 Task: Add Nelson Bach Mimulus to the cart.
Action: Mouse moved to (263, 126)
Screenshot: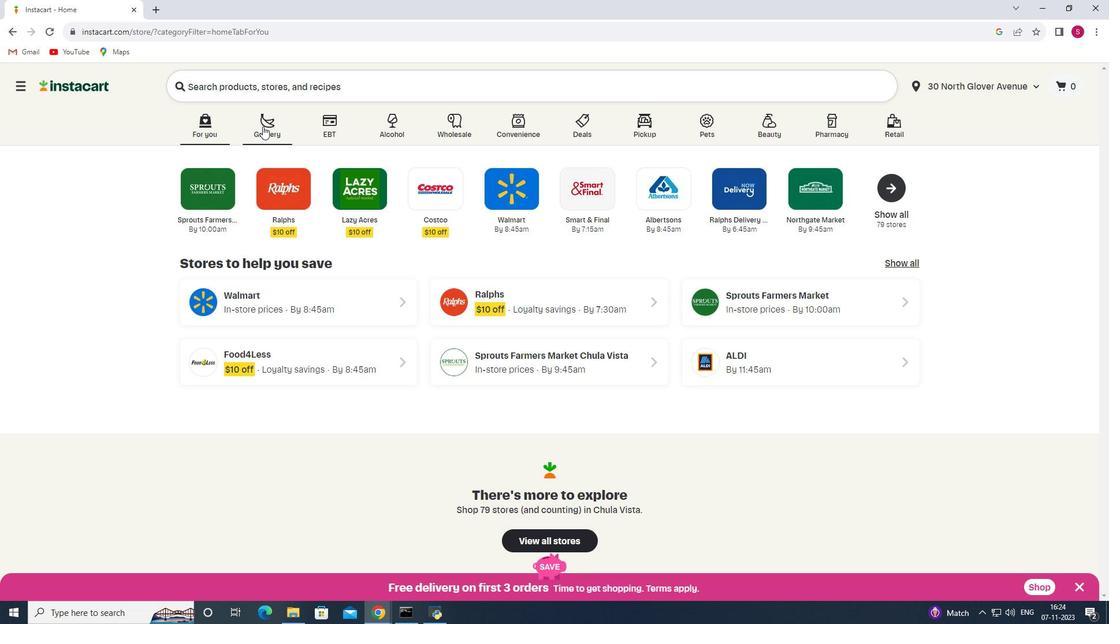 
Action: Mouse pressed left at (263, 126)
Screenshot: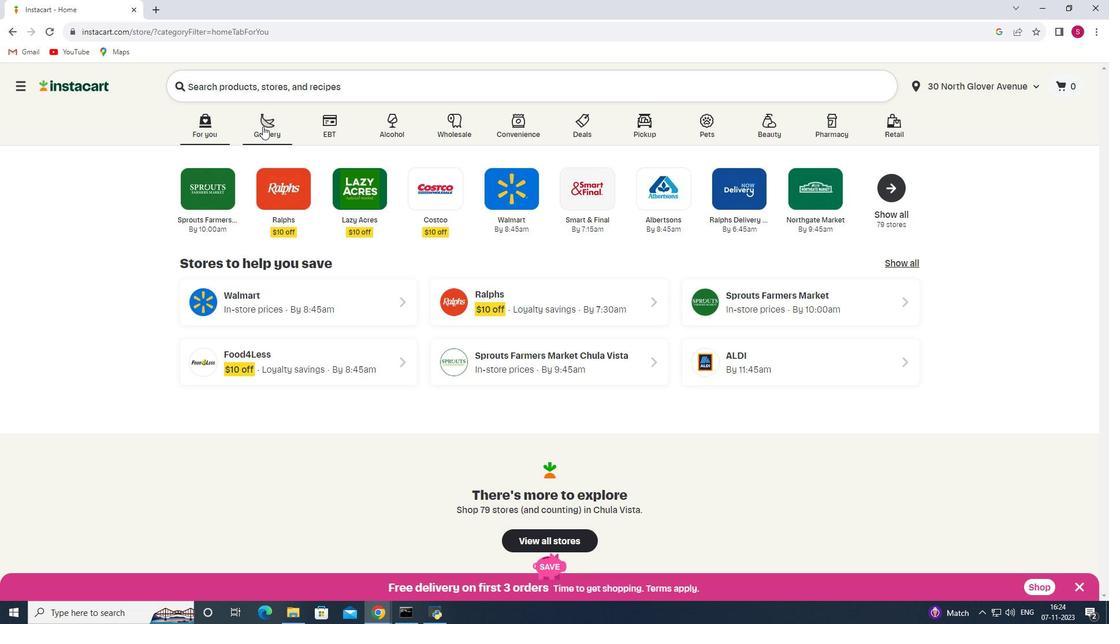
Action: Mouse moved to (267, 346)
Screenshot: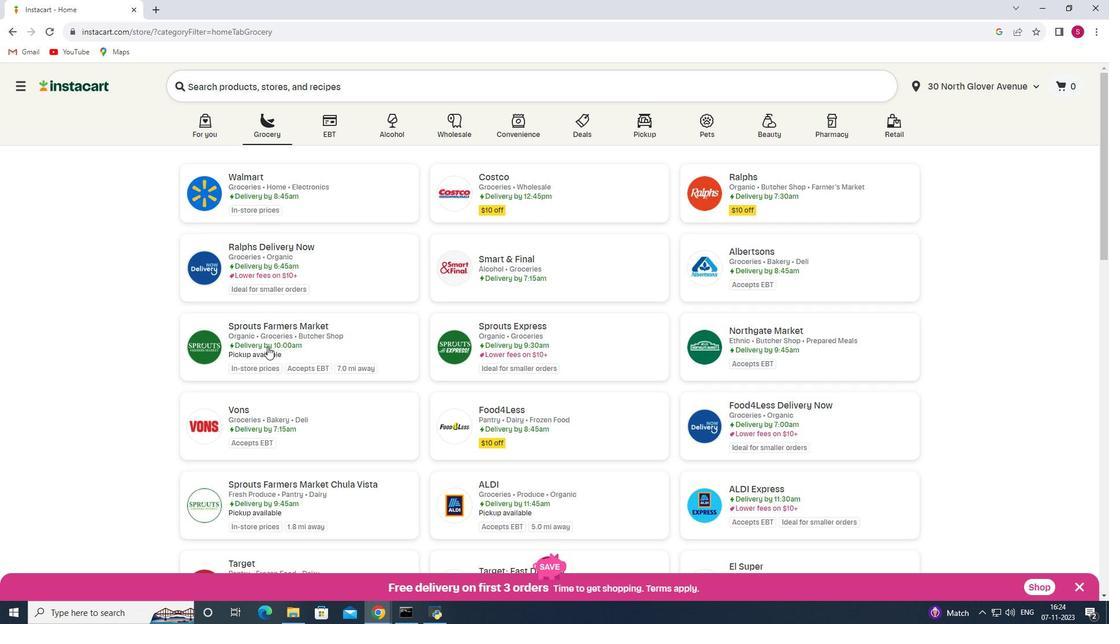 
Action: Mouse pressed left at (267, 346)
Screenshot: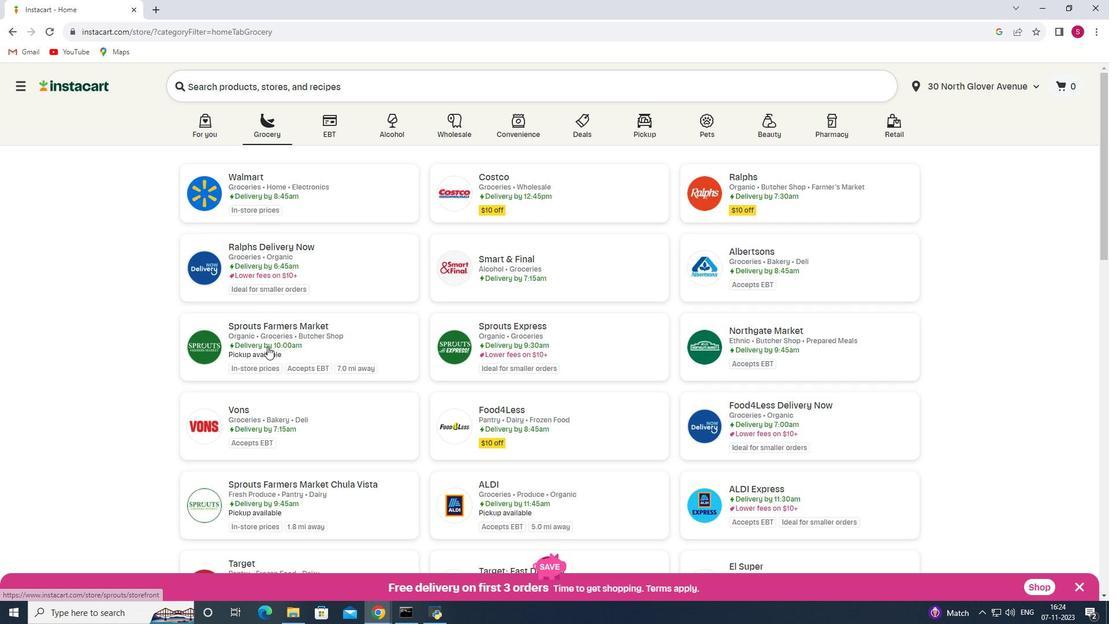 
Action: Mouse moved to (95, 342)
Screenshot: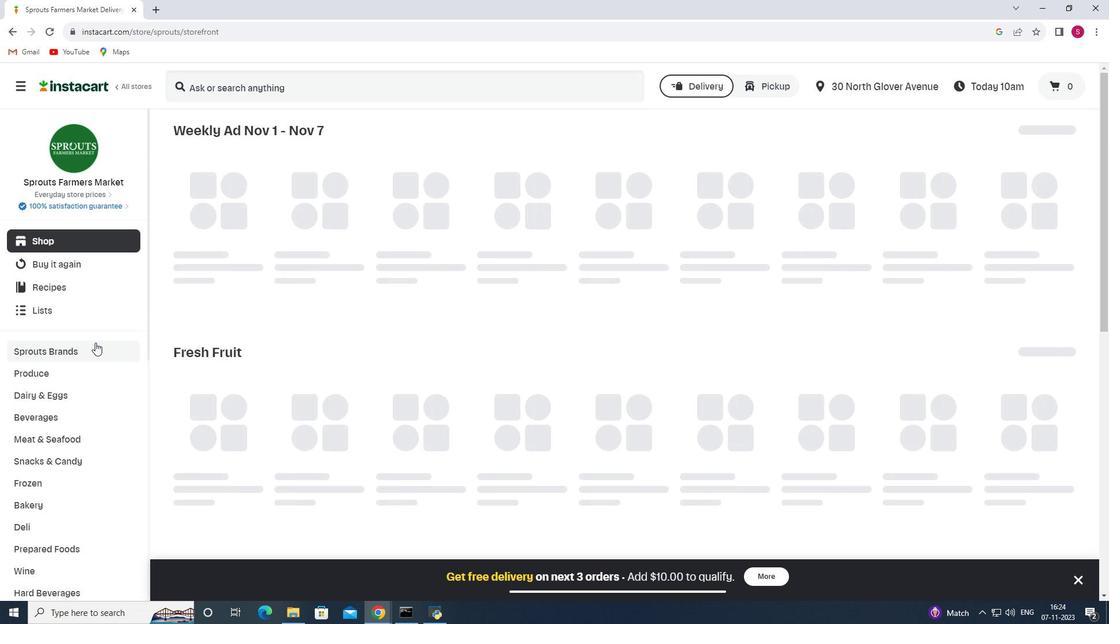 
Action: Mouse scrolled (95, 342) with delta (0, 0)
Screenshot: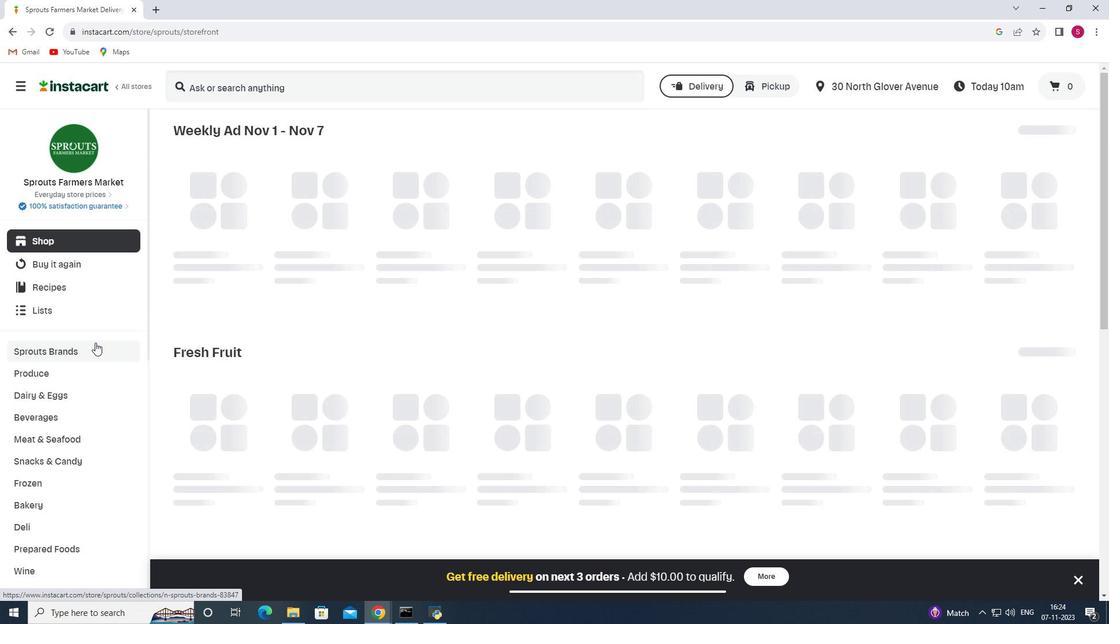 
Action: Mouse scrolled (95, 342) with delta (0, 0)
Screenshot: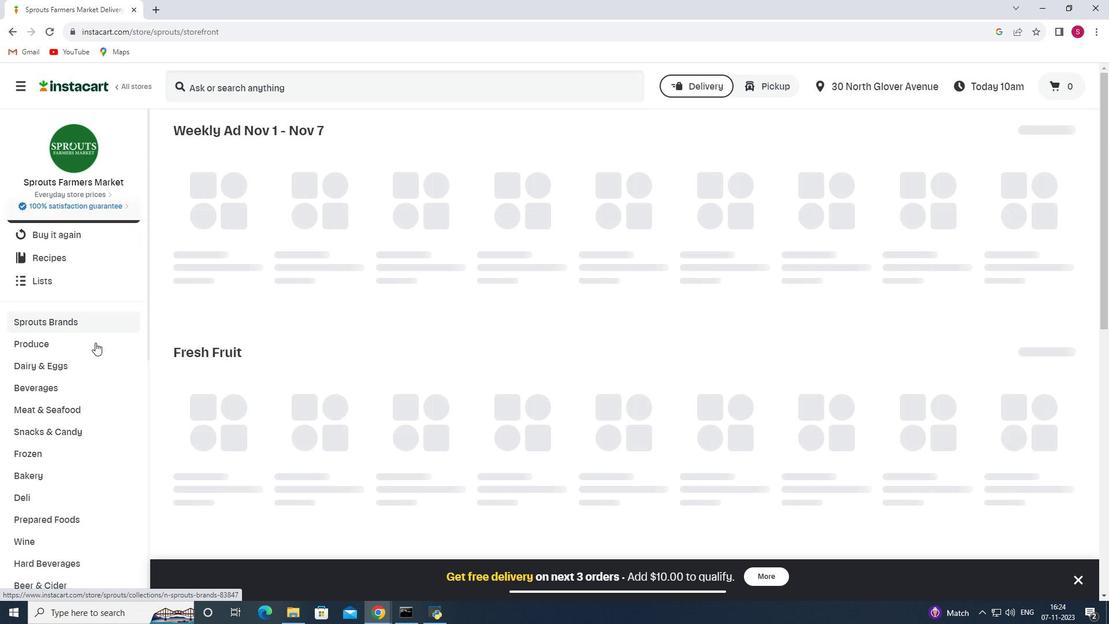 
Action: Mouse scrolled (95, 342) with delta (0, 0)
Screenshot: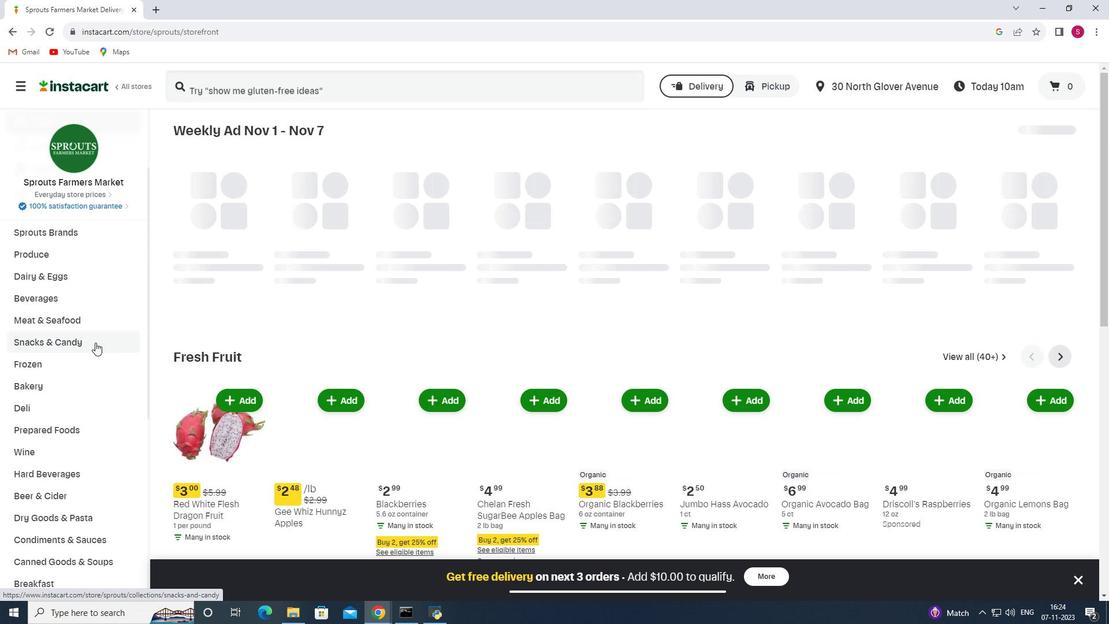 
Action: Mouse scrolled (95, 342) with delta (0, 0)
Screenshot: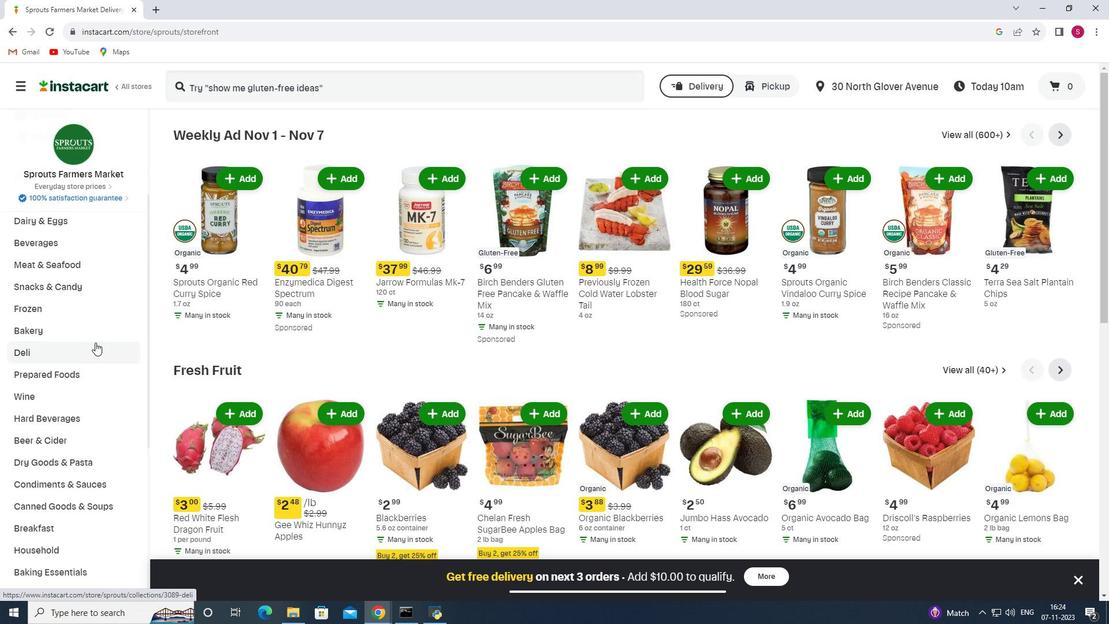 
Action: Mouse scrolled (95, 342) with delta (0, 0)
Screenshot: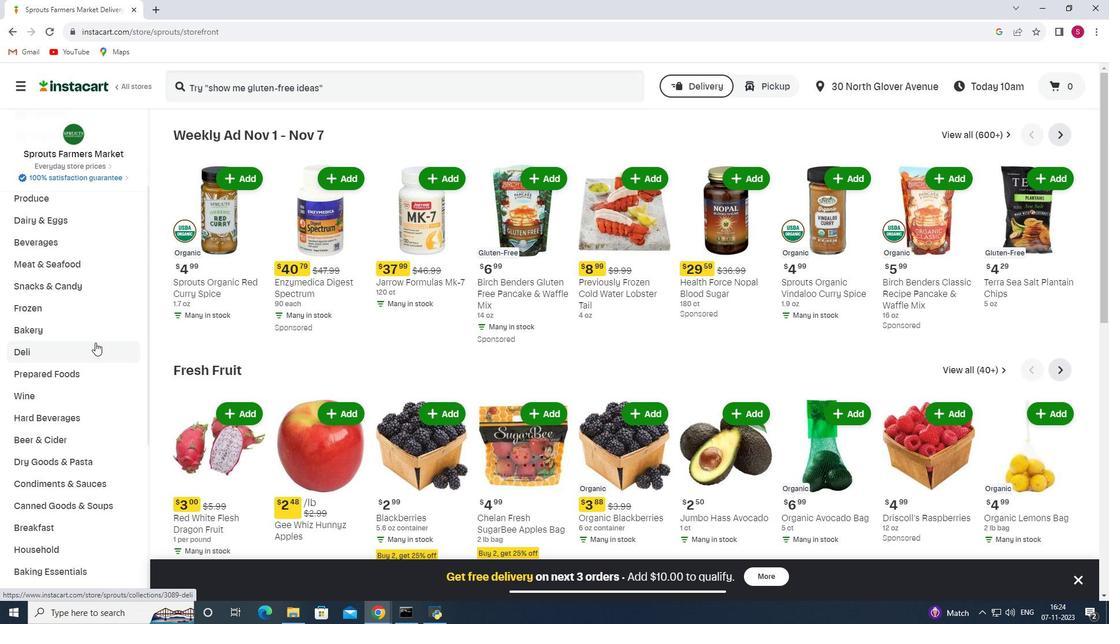 
Action: Mouse scrolled (95, 342) with delta (0, 0)
Screenshot: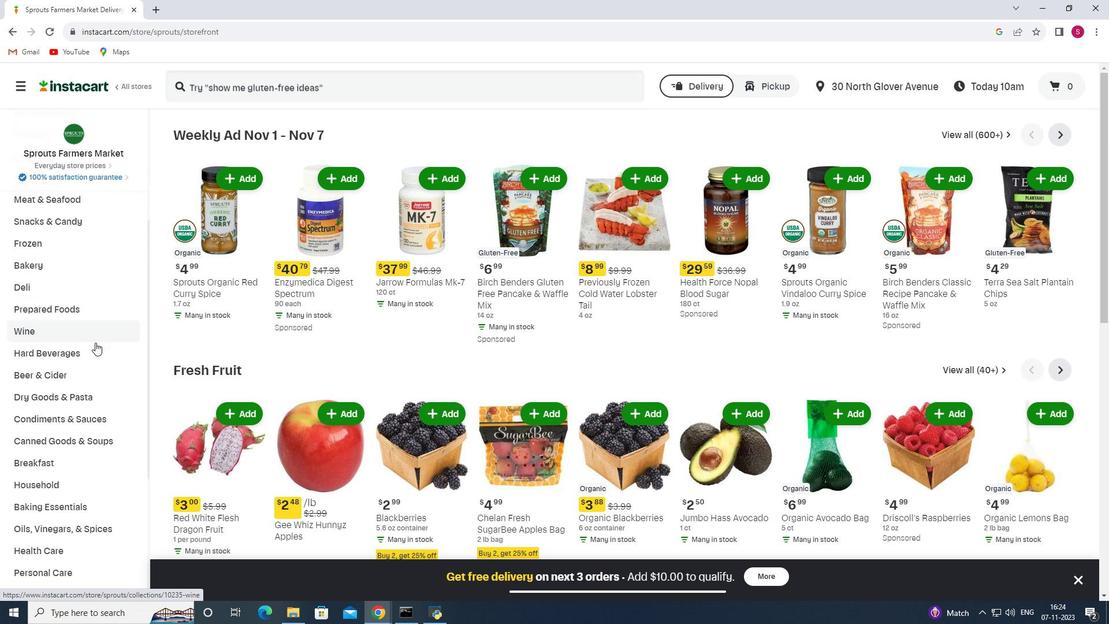 
Action: Mouse scrolled (95, 342) with delta (0, 0)
Screenshot: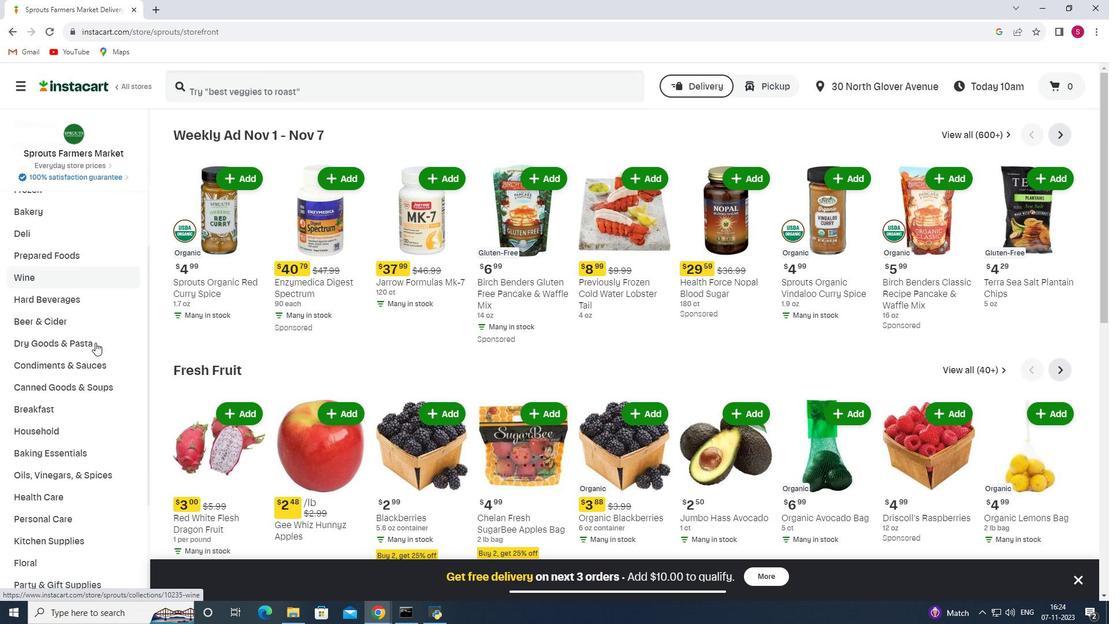 
Action: Mouse moved to (68, 438)
Screenshot: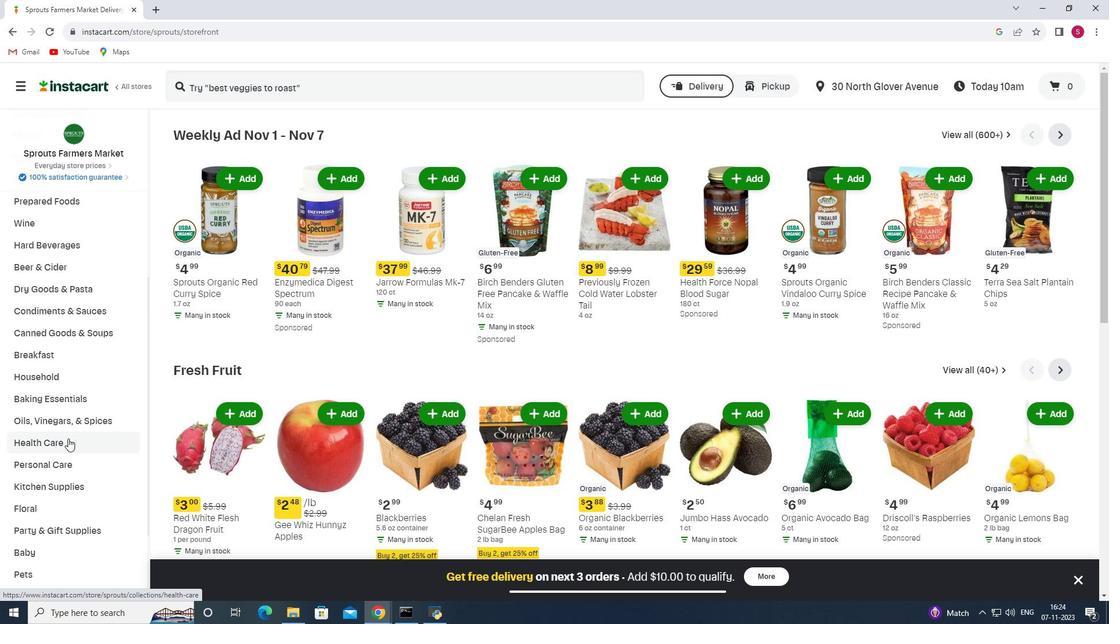 
Action: Mouse pressed left at (68, 438)
Screenshot: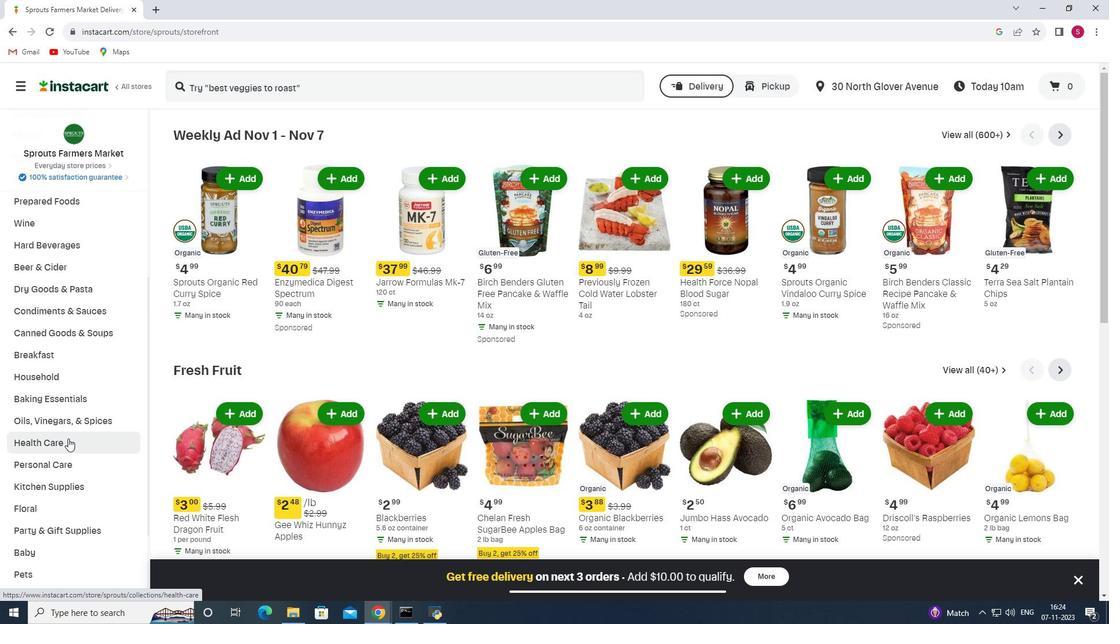 
Action: Mouse moved to (387, 163)
Screenshot: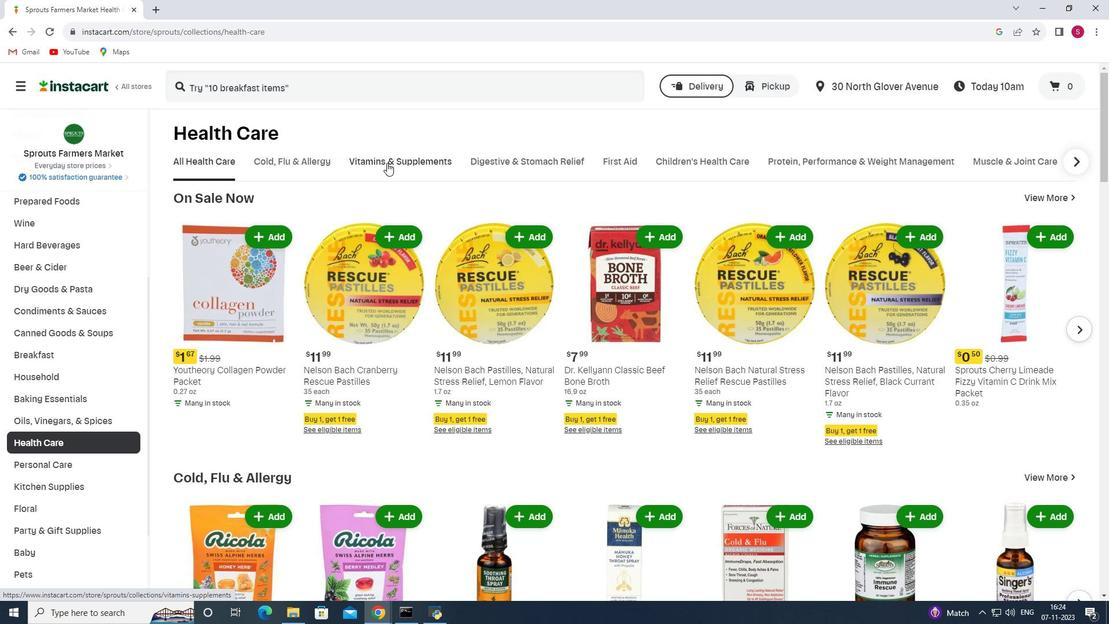 
Action: Mouse pressed left at (387, 163)
Screenshot: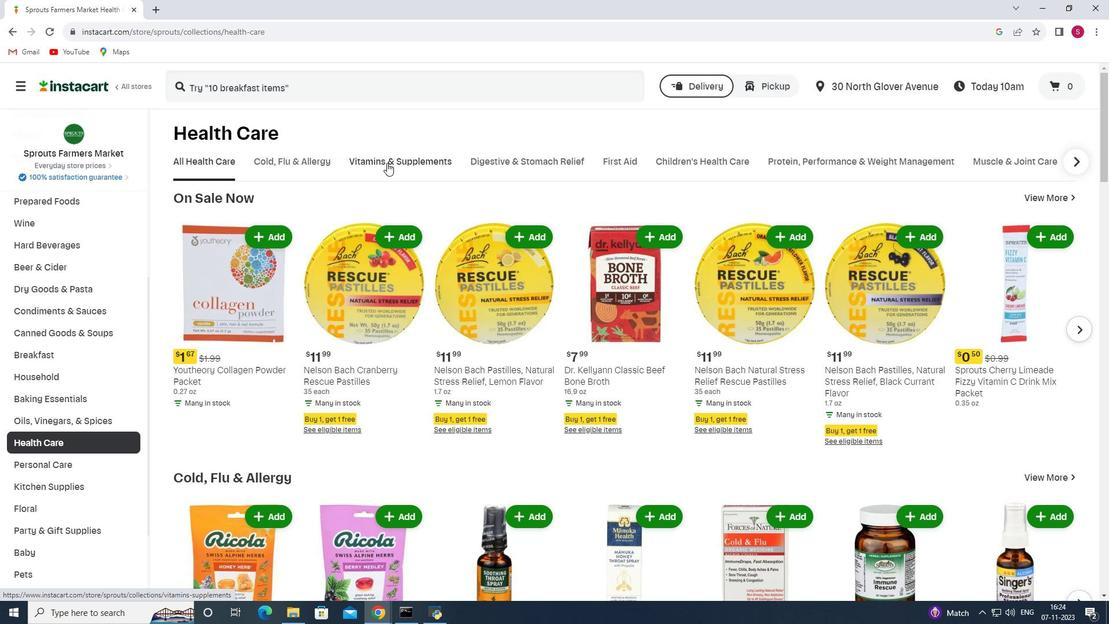 
Action: Mouse moved to (919, 210)
Screenshot: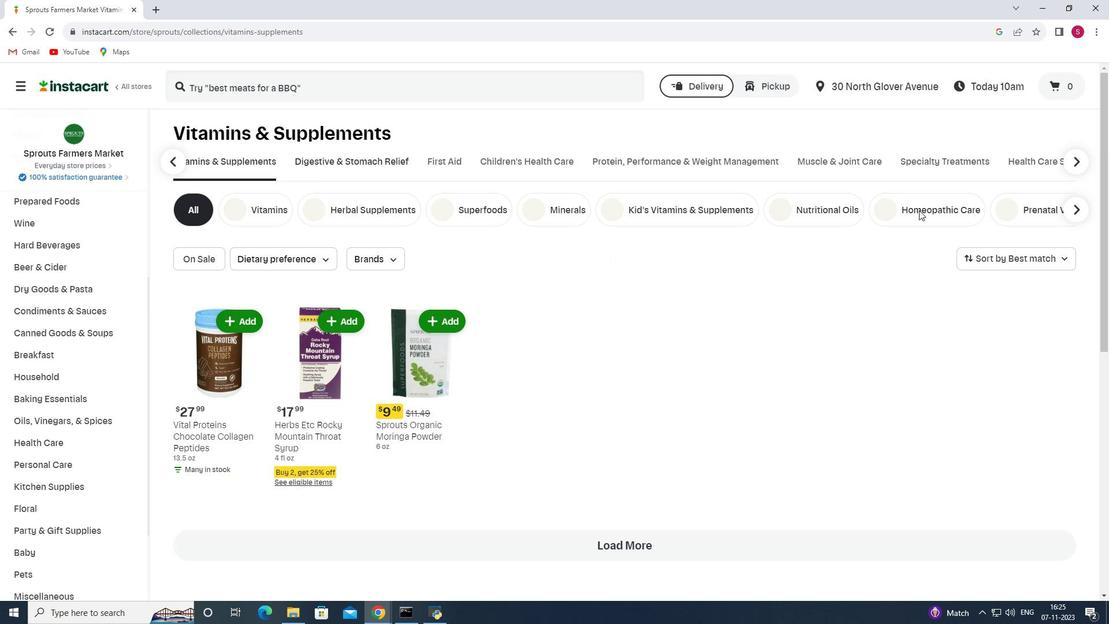 
Action: Mouse pressed left at (919, 210)
Screenshot: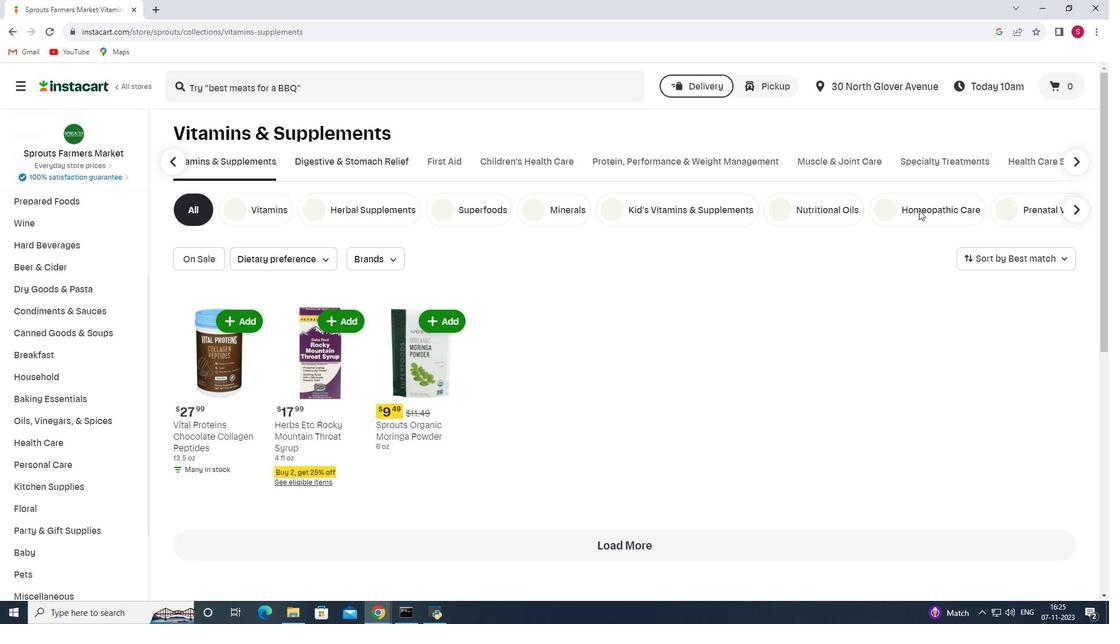 
Action: Mouse moved to (404, 87)
Screenshot: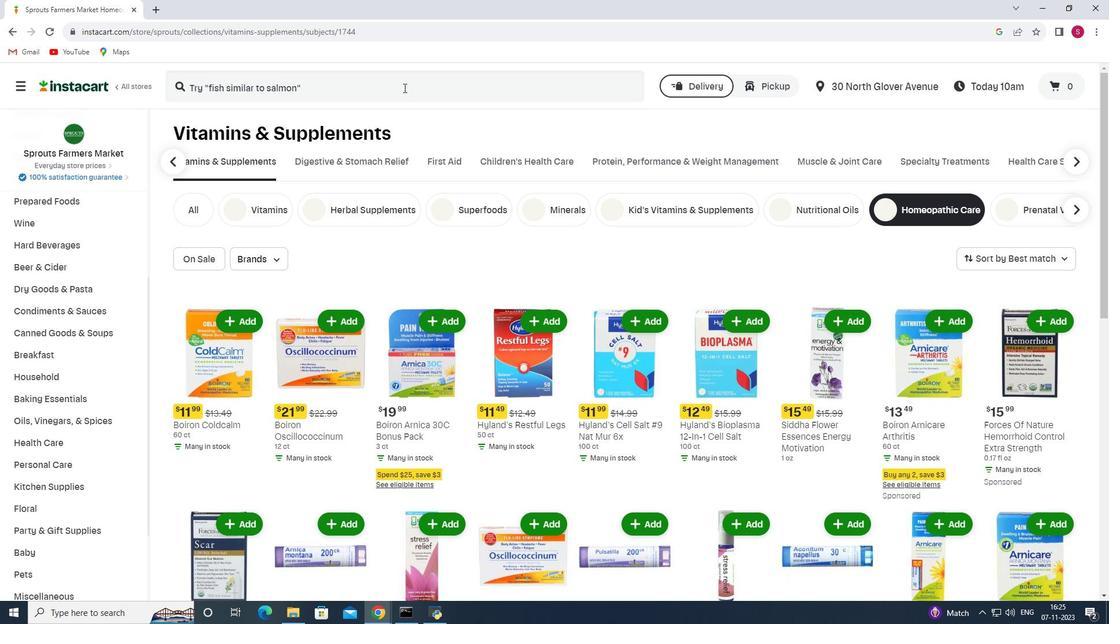
Action: Mouse pressed left at (404, 87)
Screenshot: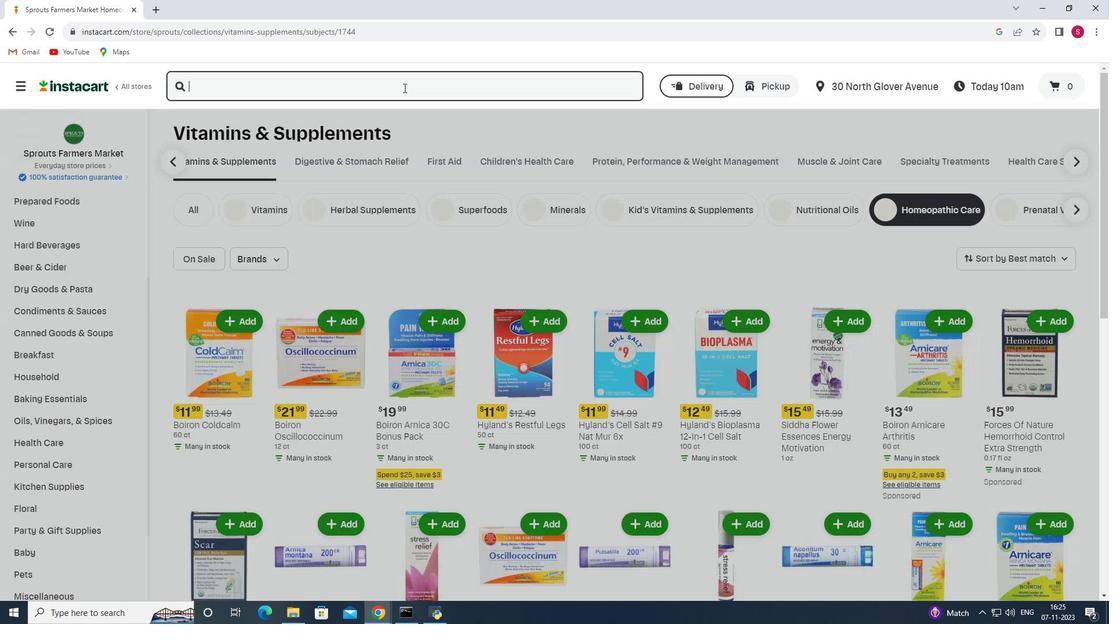 
Action: Key pressed <Key.shift_r><Key.shift_r><Key.shift_r><Key.shift_r><Key.shift_r>Nelson<Key.space><Key.shift_r><Key.shift_r><Key.shift_r><Key.shift_r><Key.shift_r><Key.shift_r>Bach<Key.space><Key.shift><Key.shift><Key.shift><Key.shift><Key.shift><Key.shift><Key.shift><Key.shift><Key.shift><Key.shift><Key.shift><Key.shift><Key.shift><Key.shift><Key.shift><Key.shift><Key.shift><Key.shift><Key.shift><Key.shift><Key.shift><Key.shift><Key.shift><Key.shift><Key.shift><Key.shift><Key.shift><Key.shift><Key.shift><Key.shift><Key.shift><Key.shift><Key.shift><Key.shift><Key.shift><Key.shift><Key.shift><Key.shift><Key.shift>Mimulus<Key.enter>
Screenshot: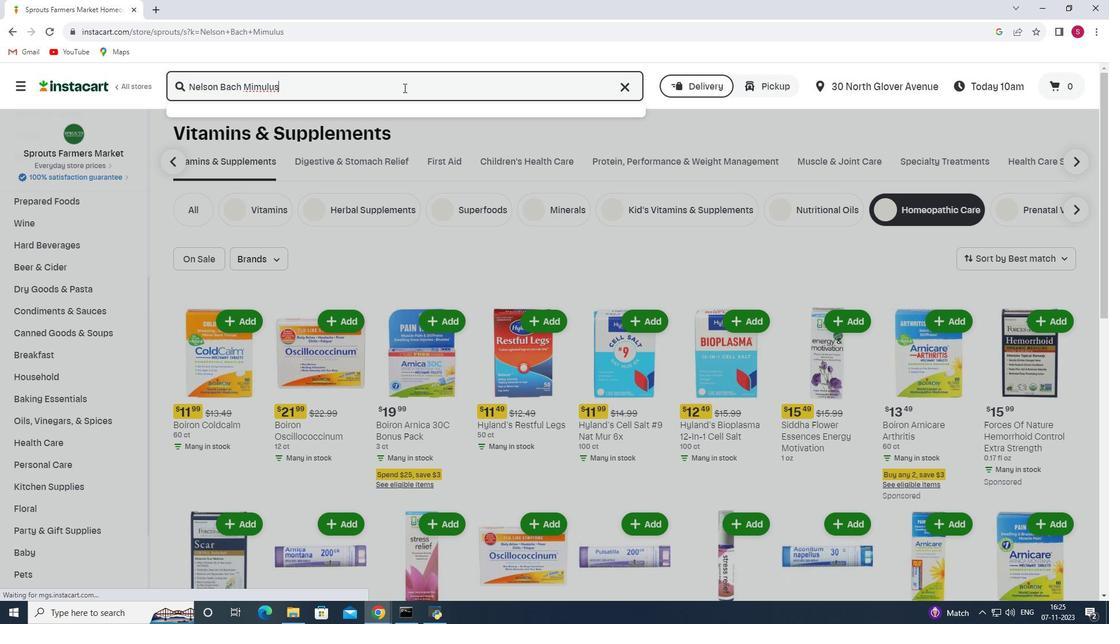 
Action: Mouse moved to (391, 215)
Screenshot: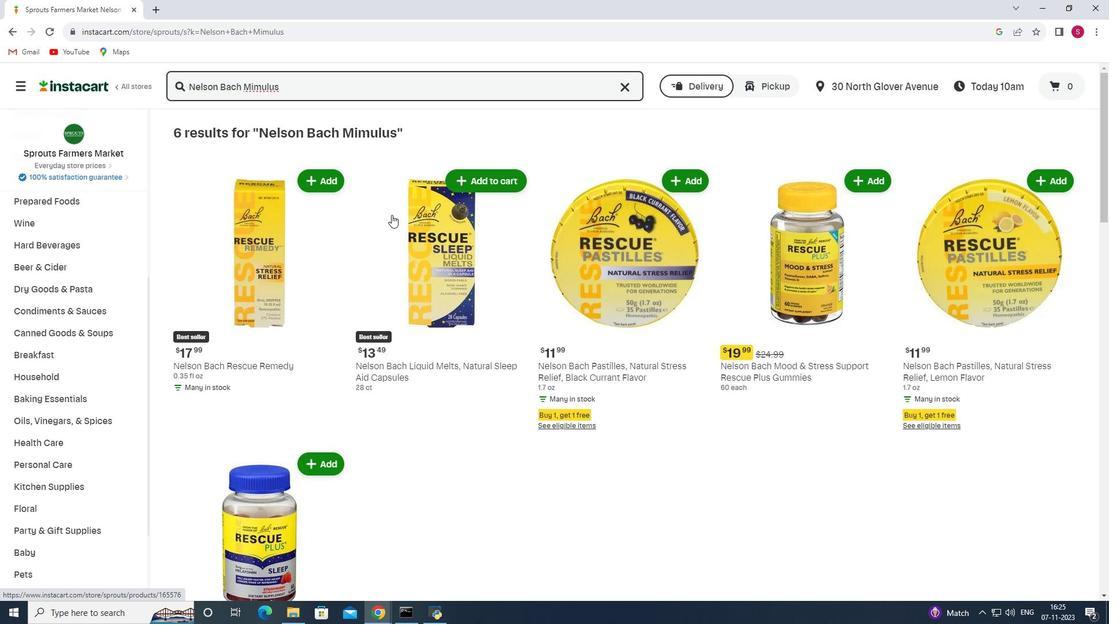 
Action: Mouse scrolled (391, 214) with delta (0, 0)
Screenshot: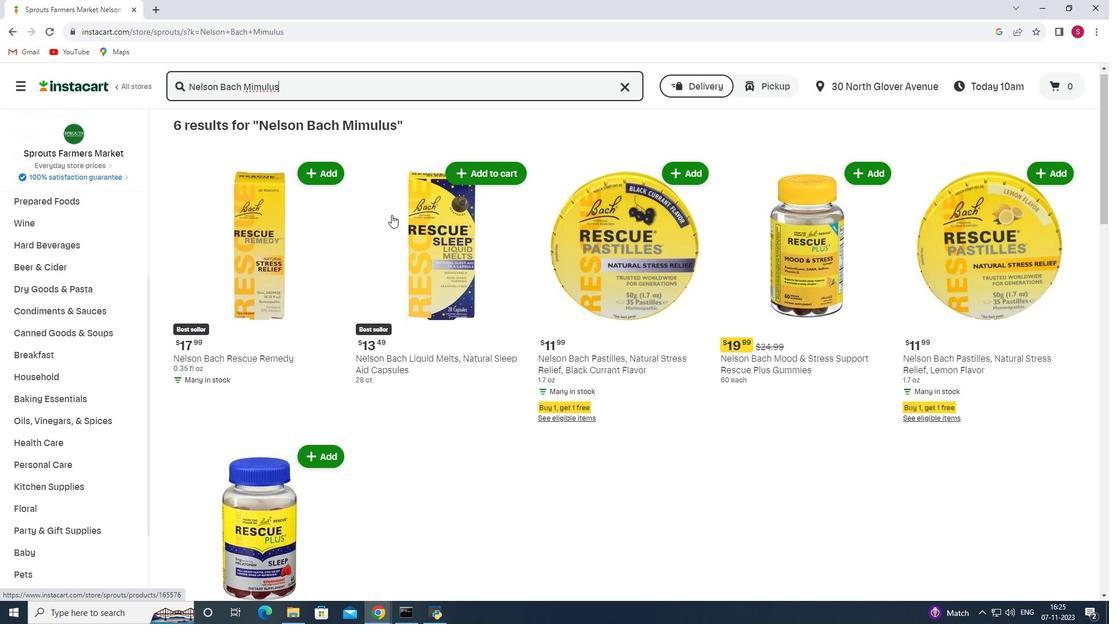 
Action: Mouse scrolled (391, 214) with delta (0, 0)
Screenshot: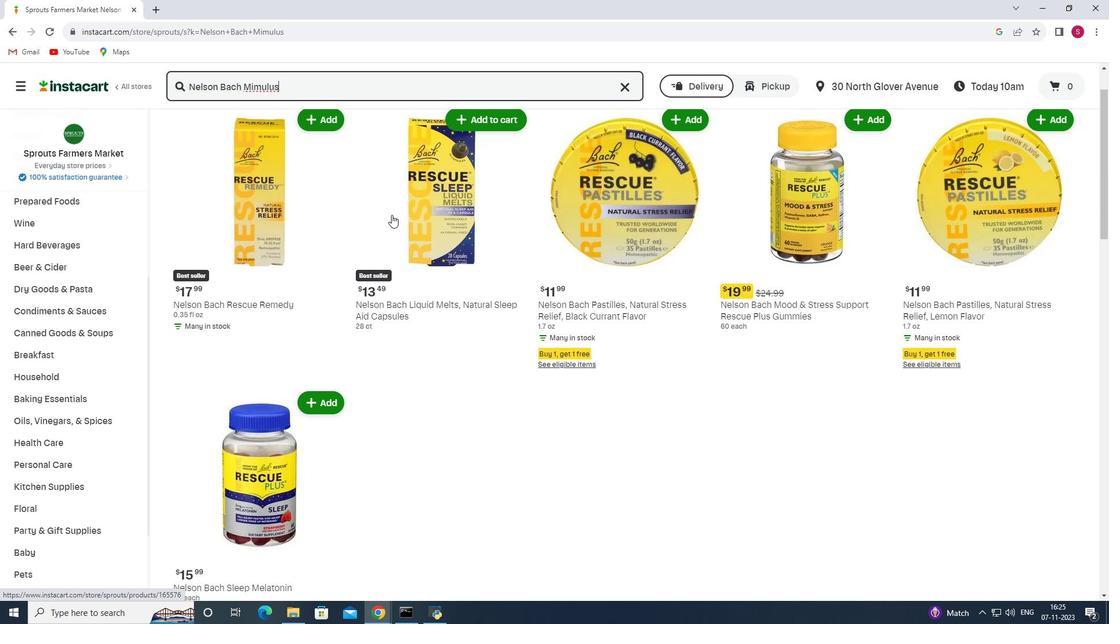 
Action: Mouse moved to (395, 217)
Screenshot: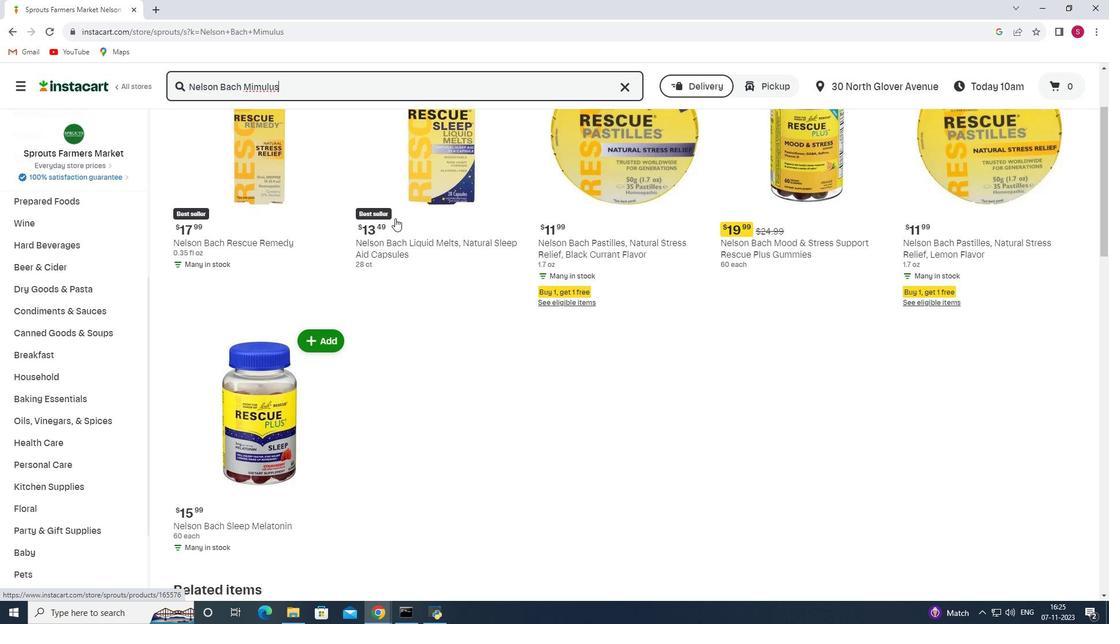 
Action: Mouse scrolled (395, 217) with delta (0, 0)
Screenshot: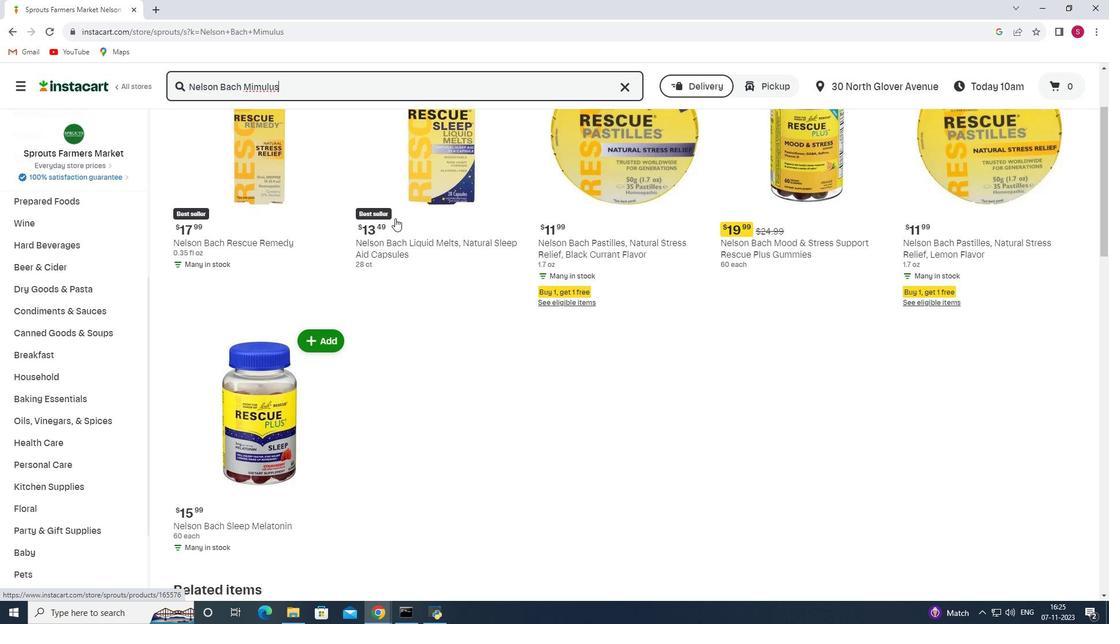 
Action: Mouse moved to (395, 218)
Screenshot: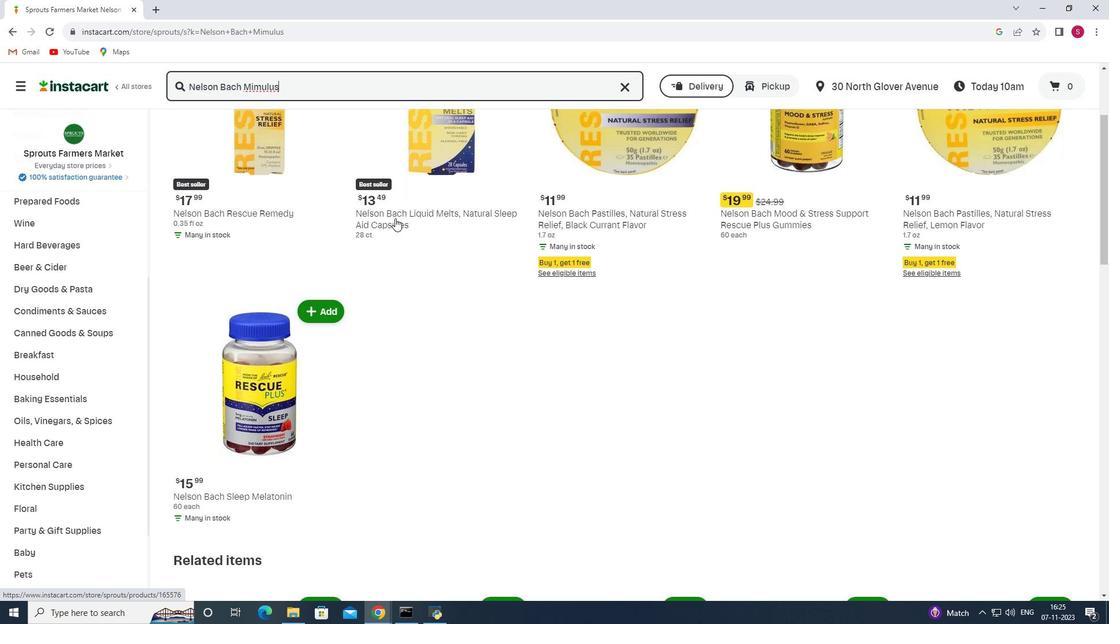 
Action: Mouse scrolled (395, 217) with delta (0, 0)
Screenshot: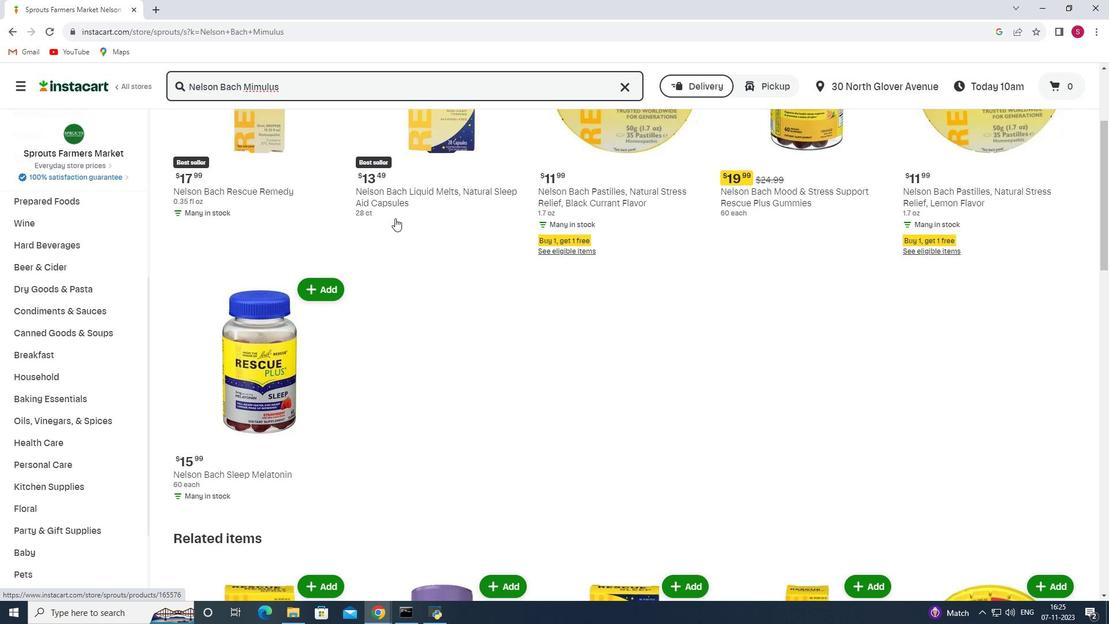 
Action: Mouse scrolled (395, 217) with delta (0, 0)
Screenshot: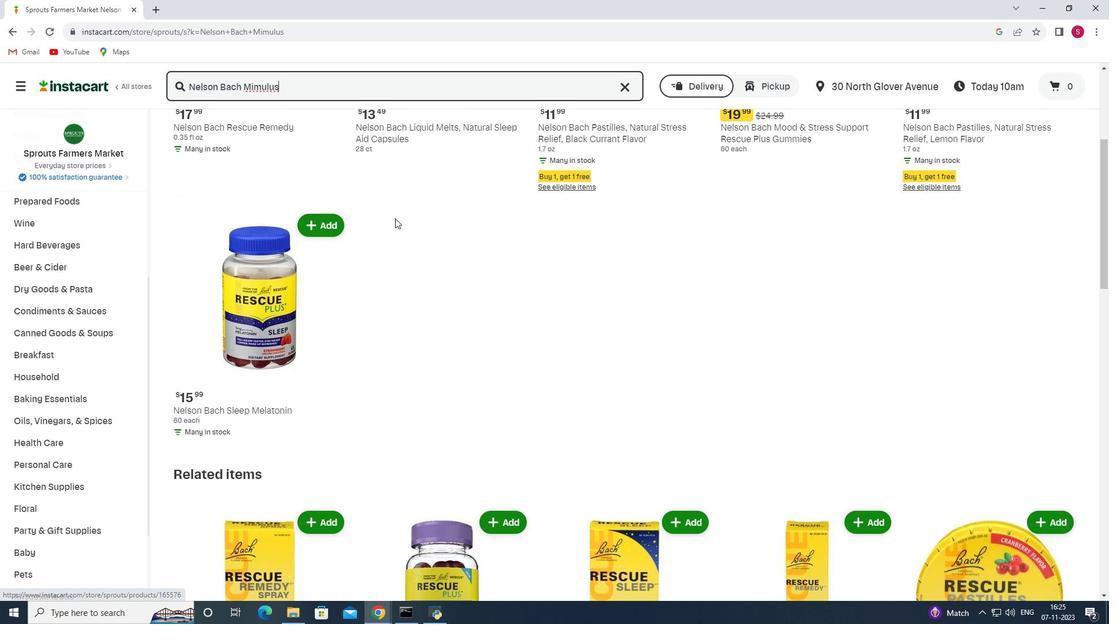 
Action: Mouse scrolled (395, 217) with delta (0, 0)
Screenshot: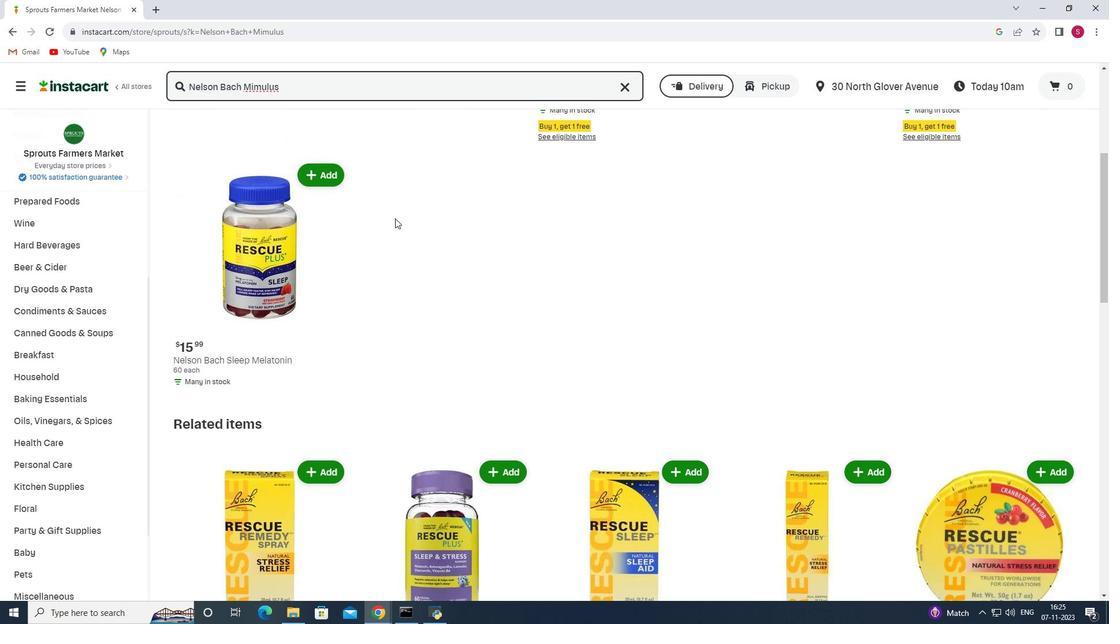 
Action: Mouse scrolled (395, 217) with delta (0, 0)
Screenshot: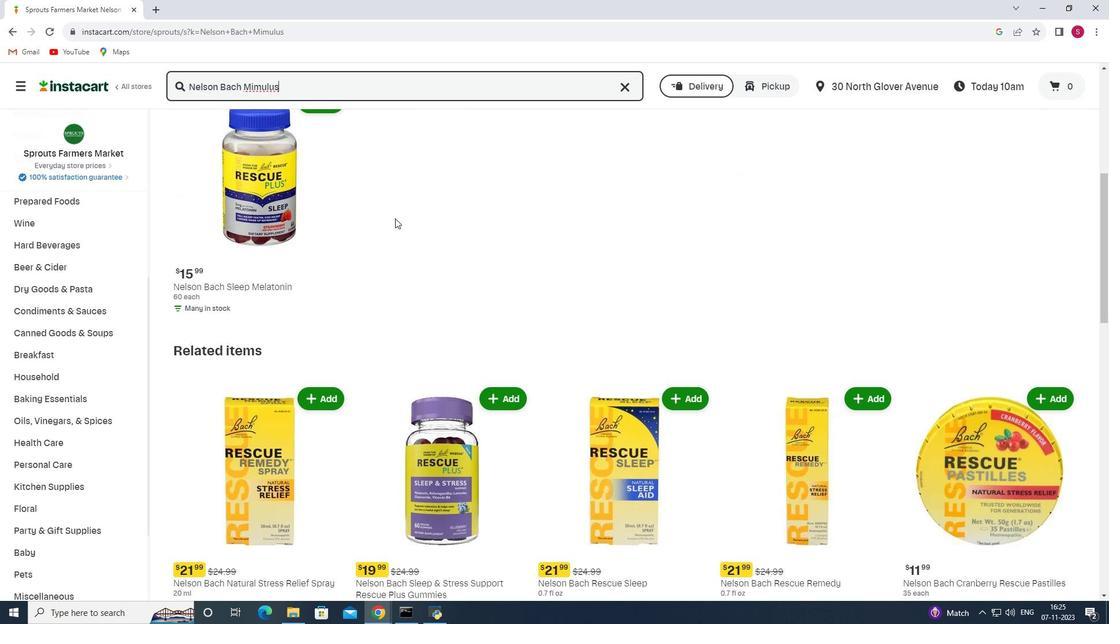
Action: Mouse scrolled (395, 217) with delta (0, 0)
Screenshot: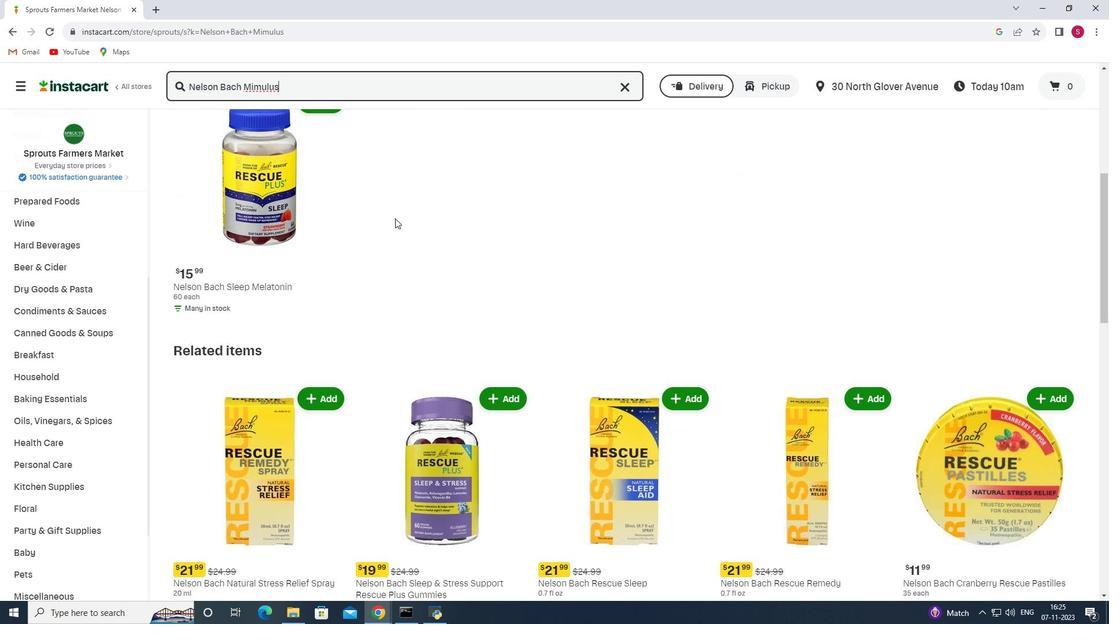 
Action: Mouse scrolled (395, 217) with delta (0, 0)
Screenshot: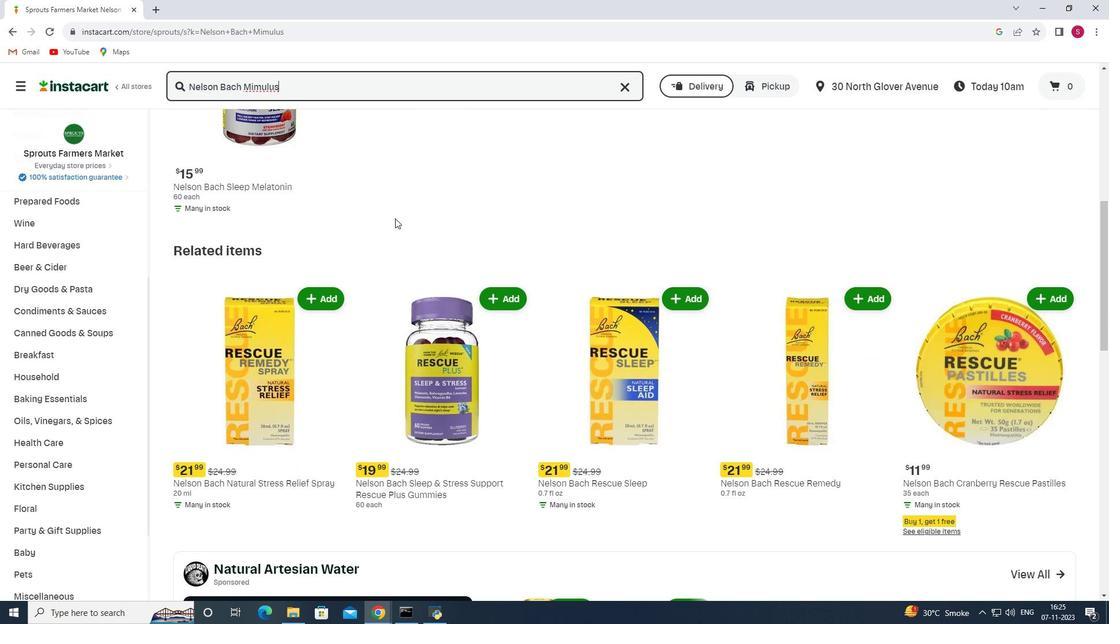 
Action: Mouse scrolled (395, 217) with delta (0, 0)
Screenshot: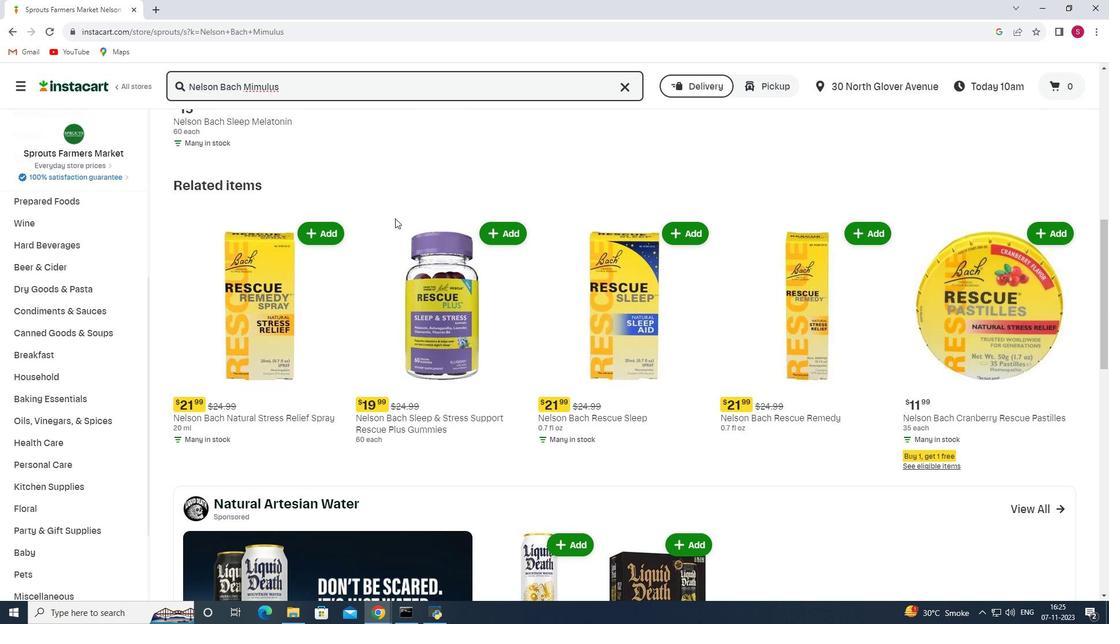 
Action: Mouse scrolled (395, 217) with delta (0, 0)
Screenshot: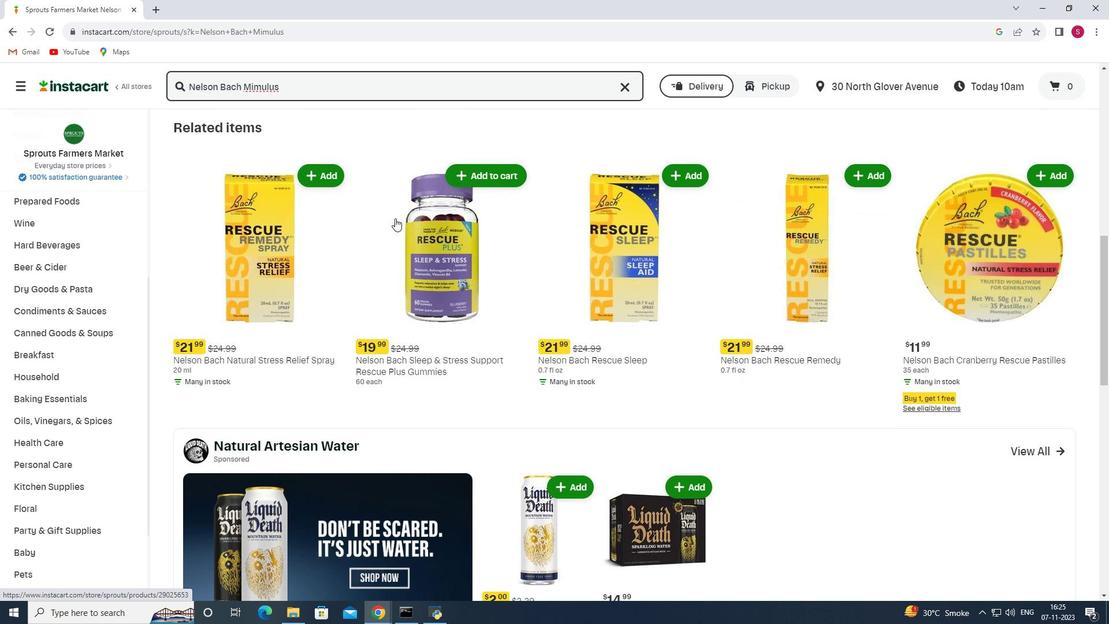 
Action: Mouse scrolled (395, 217) with delta (0, 0)
Screenshot: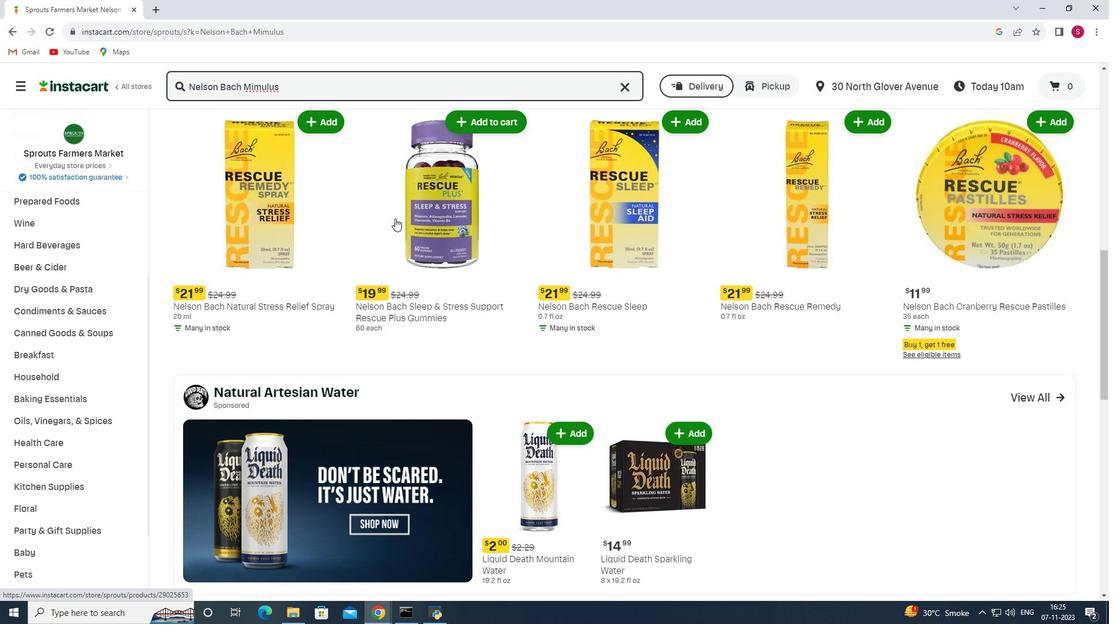 
Action: Mouse scrolled (395, 217) with delta (0, 0)
Screenshot: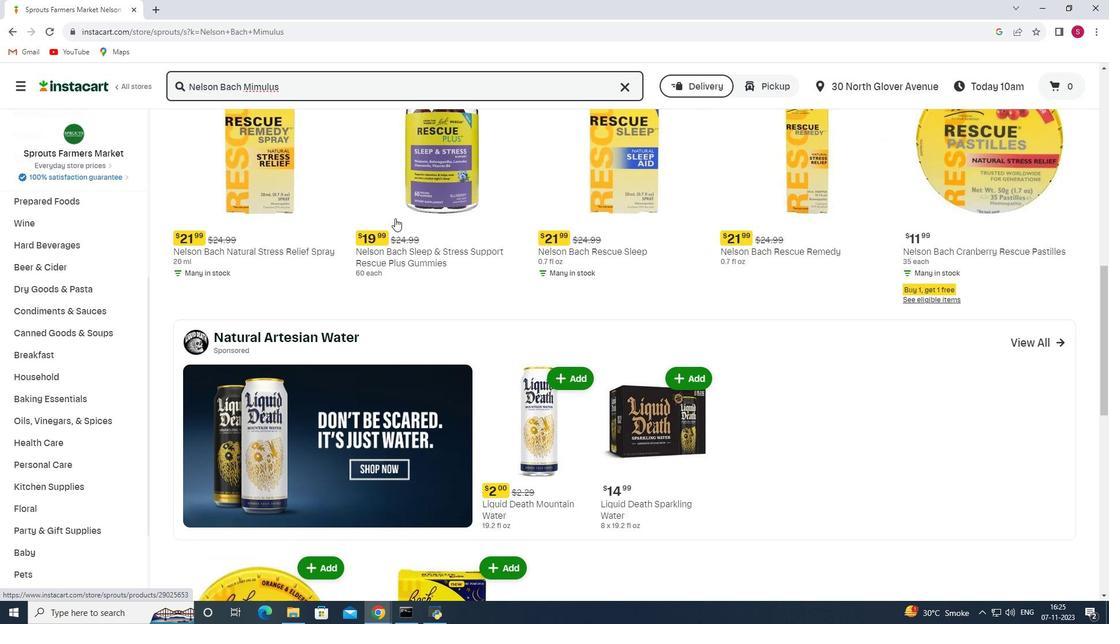 
Action: Mouse scrolled (395, 217) with delta (0, 0)
Screenshot: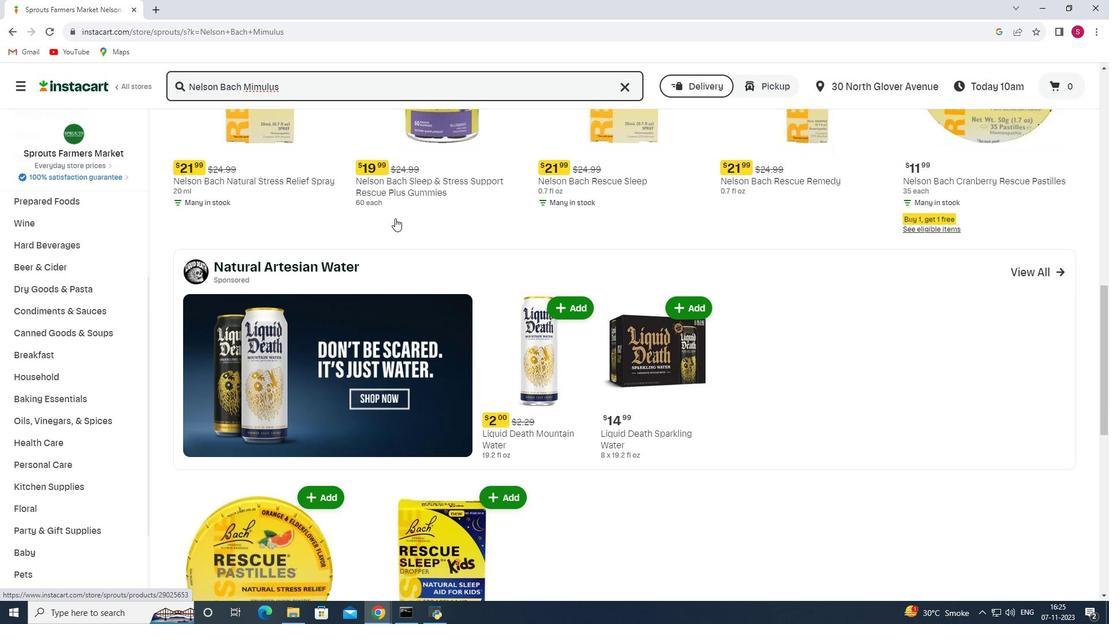 
Action: Mouse moved to (395, 221)
Screenshot: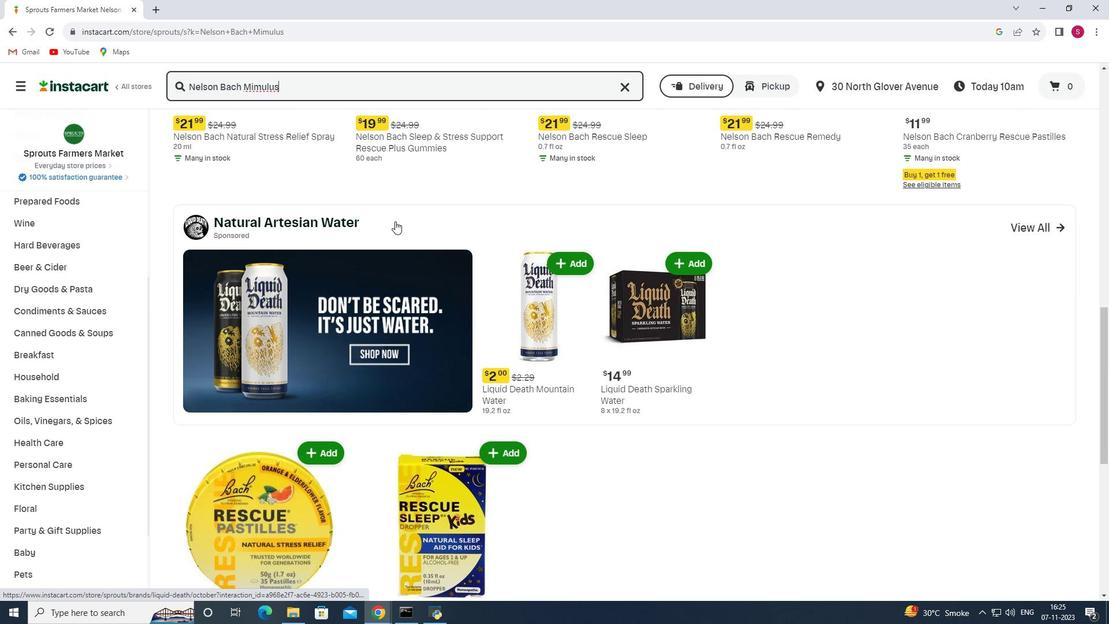 
Action: Mouse scrolled (395, 220) with delta (0, 0)
Screenshot: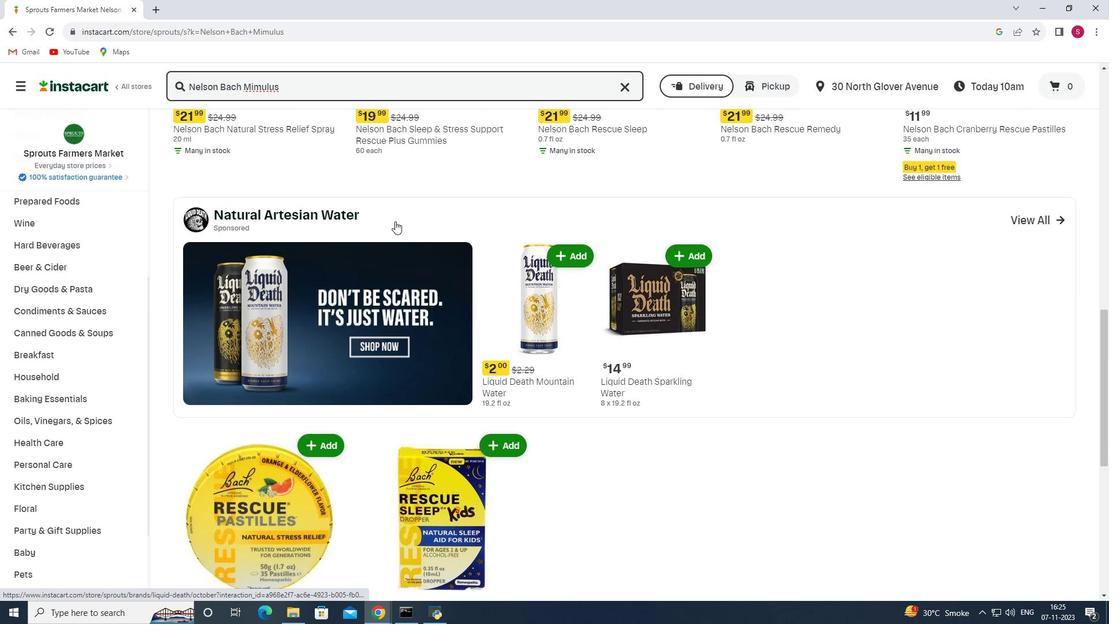 
Action: Mouse moved to (400, 227)
Screenshot: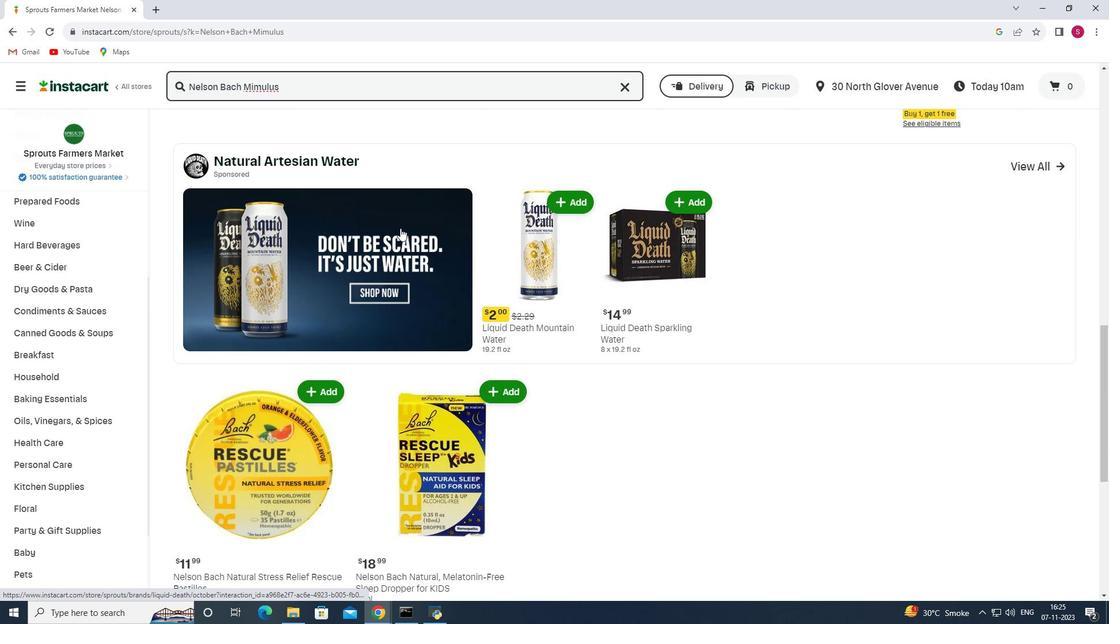 
Action: Mouse scrolled (400, 227) with delta (0, 0)
Screenshot: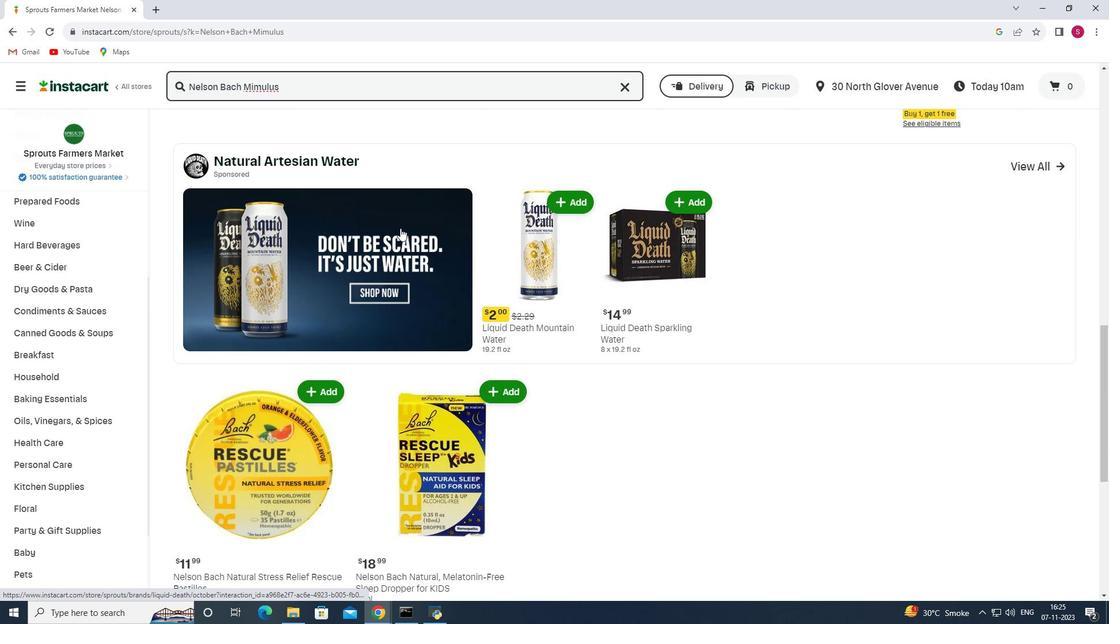 
Action: Mouse moved to (400, 228)
Screenshot: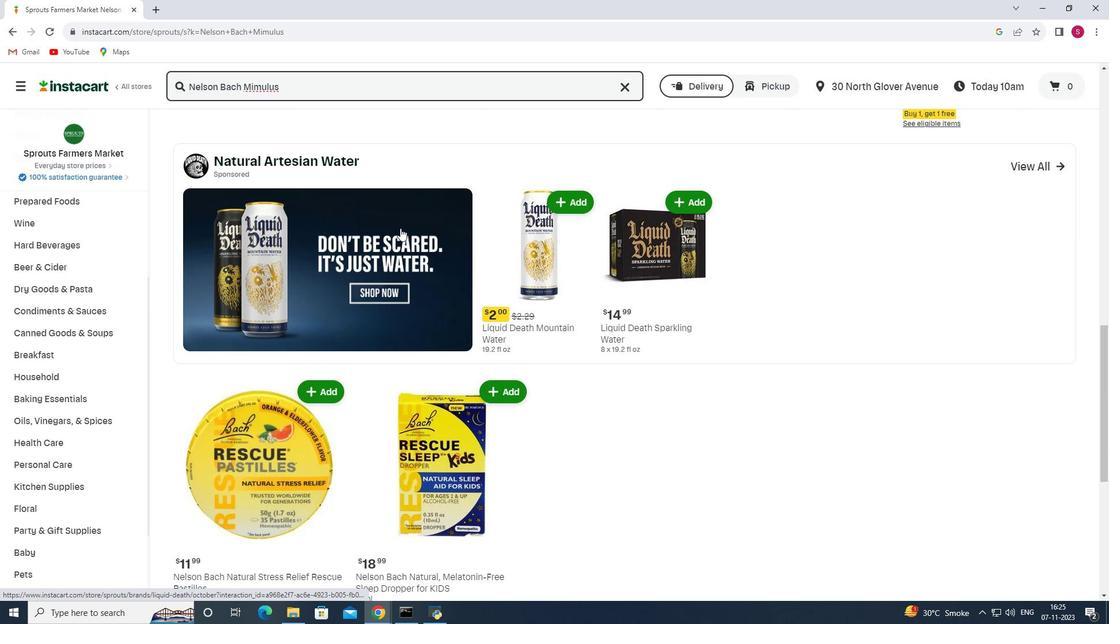 
Action: Mouse scrolled (400, 227) with delta (0, 0)
Screenshot: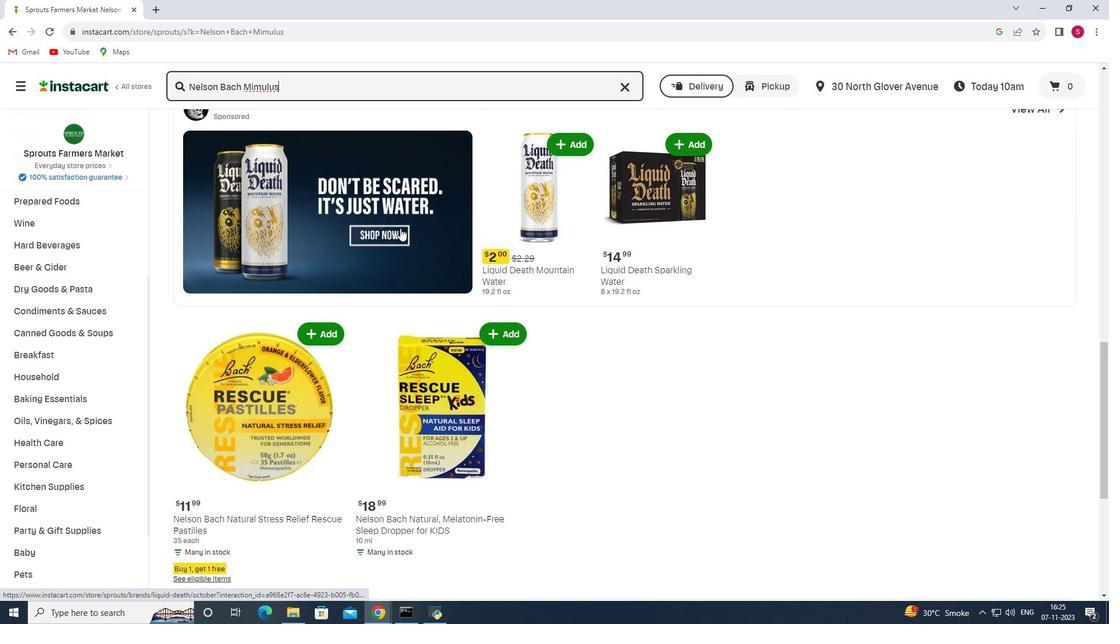 
Action: Mouse scrolled (400, 227) with delta (0, 0)
Screenshot: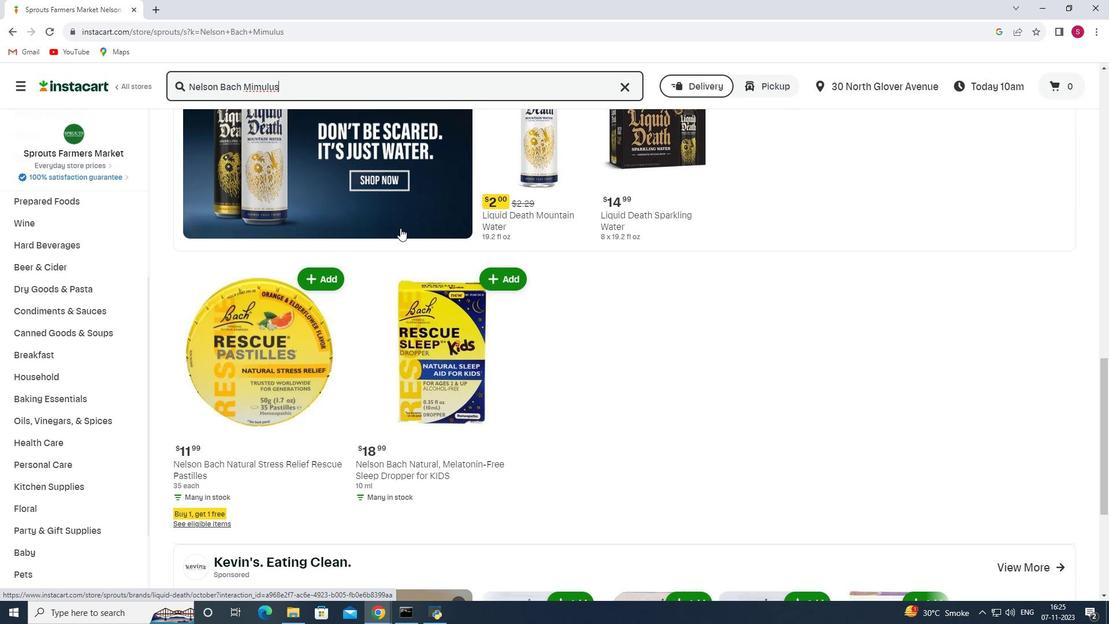 
Action: Mouse scrolled (400, 227) with delta (0, 0)
Screenshot: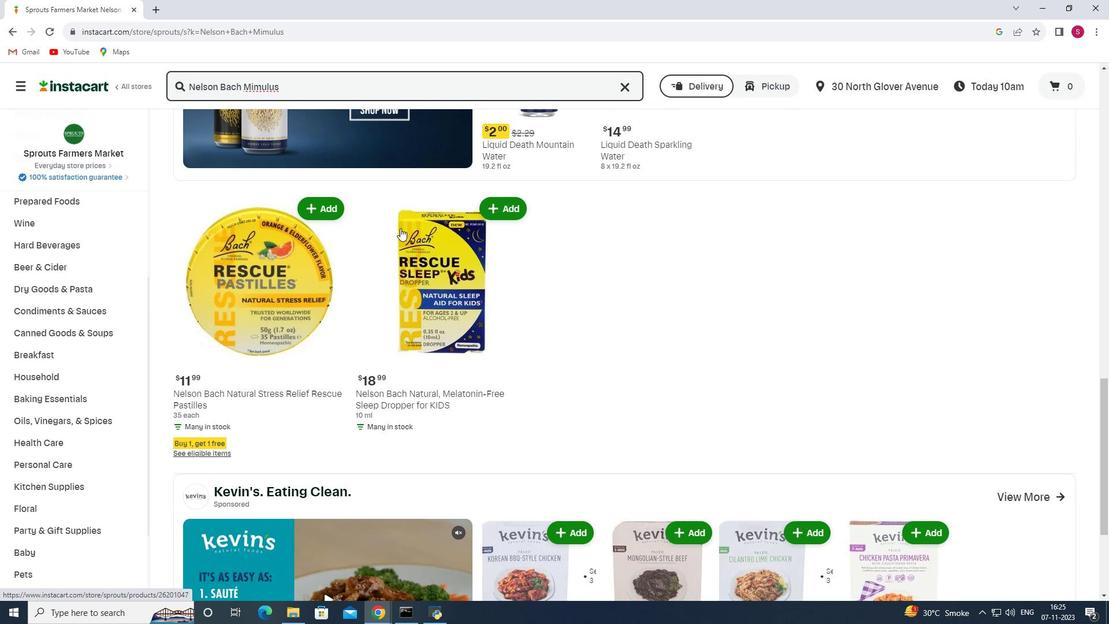 
Action: Mouse scrolled (400, 227) with delta (0, 0)
Screenshot: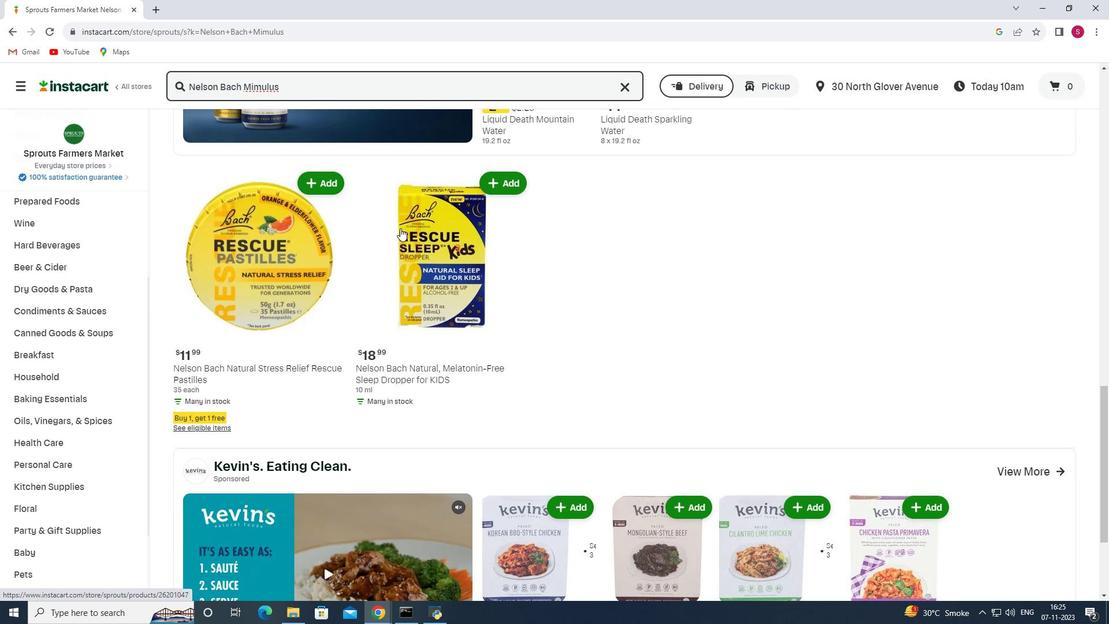 
Action: Mouse scrolled (400, 227) with delta (0, 0)
Screenshot: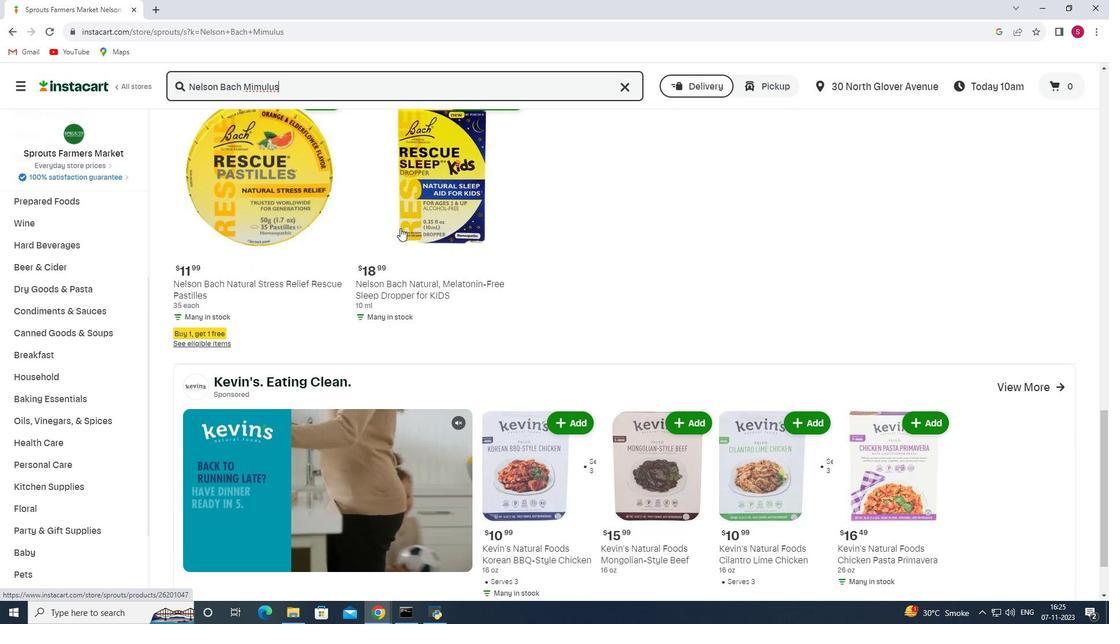 
Action: Mouse scrolled (400, 227) with delta (0, 0)
Screenshot: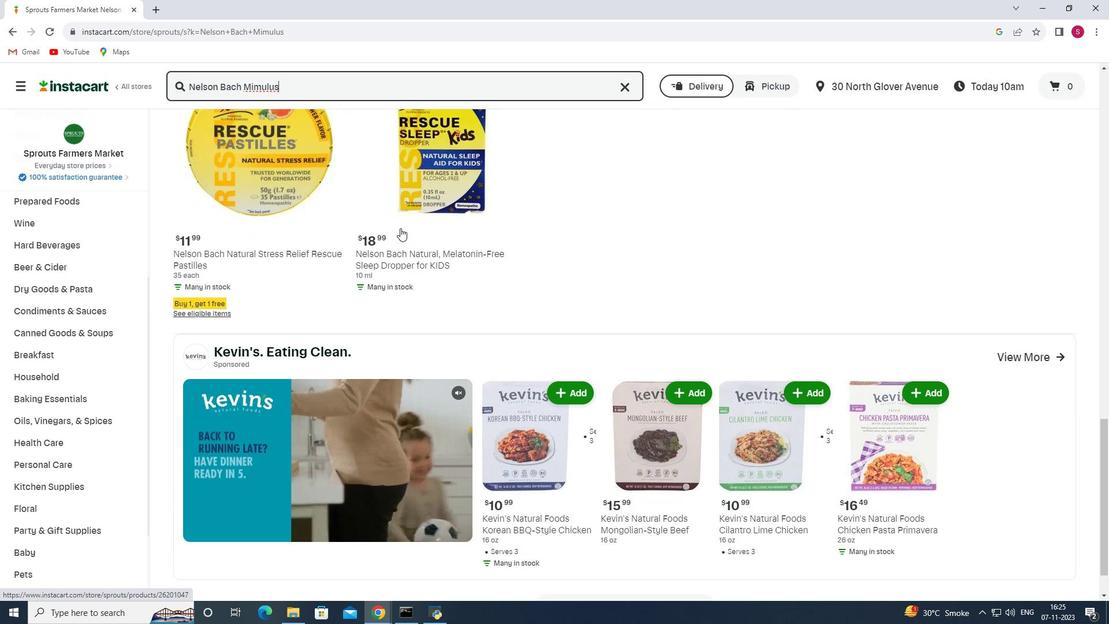 
Action: Mouse scrolled (400, 227) with delta (0, 0)
Screenshot: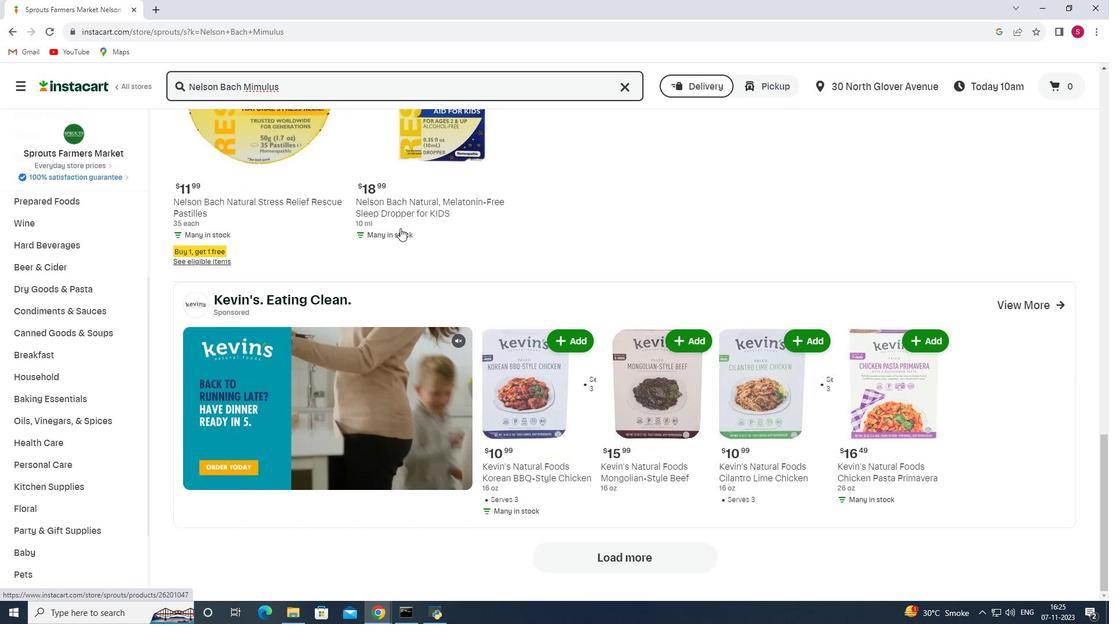 
Action: Mouse moved to (415, 250)
Screenshot: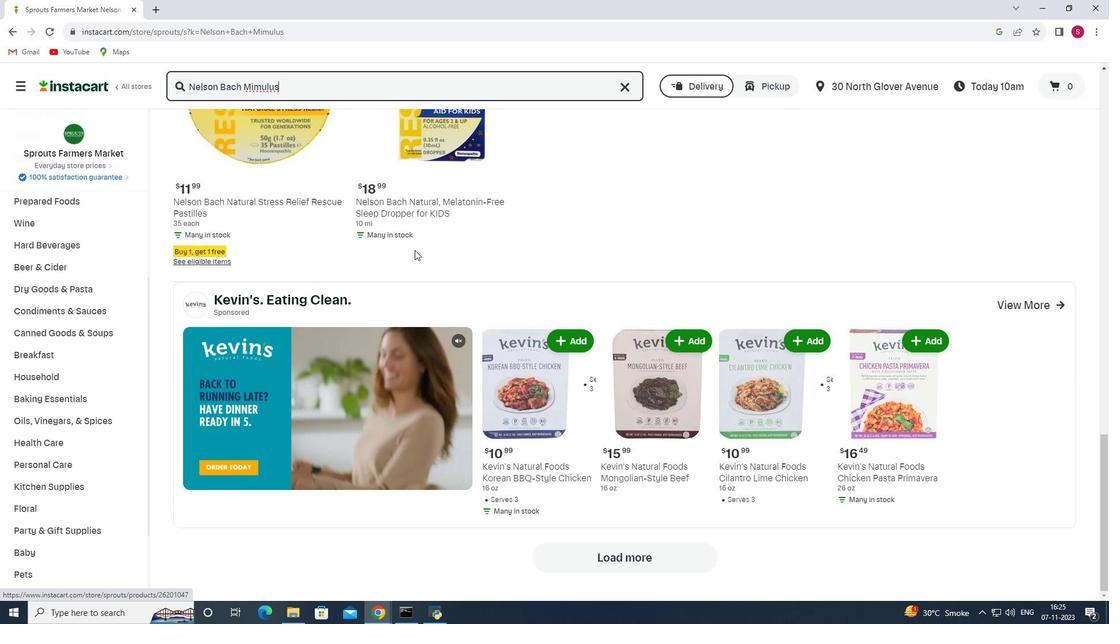 
Action: Mouse scrolled (415, 249) with delta (0, 0)
Screenshot: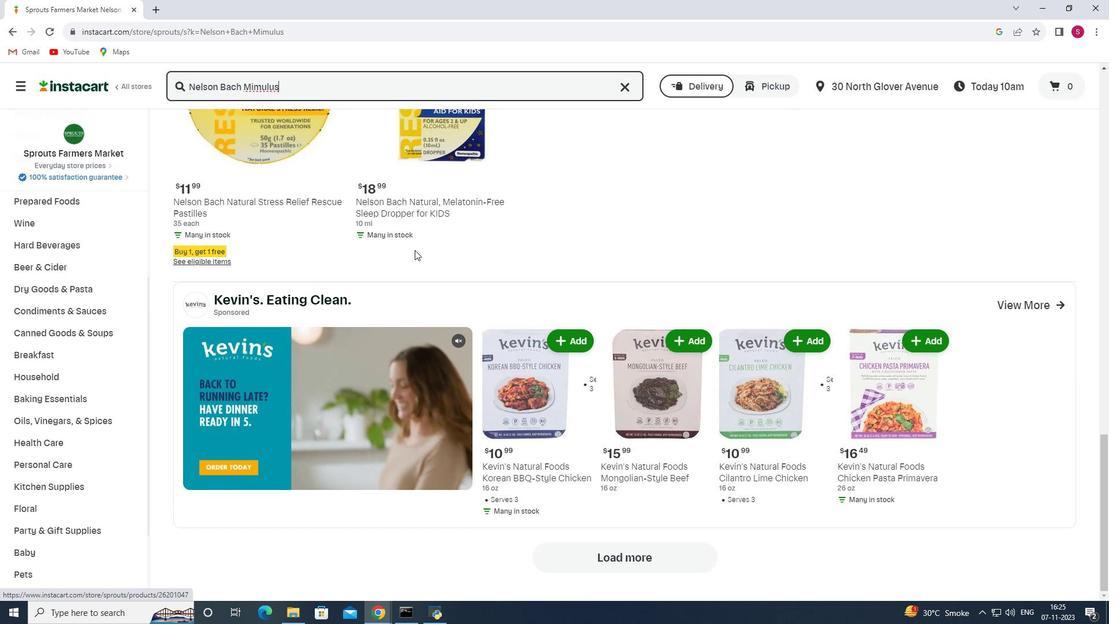 
Action: Mouse scrolled (415, 249) with delta (0, 0)
Screenshot: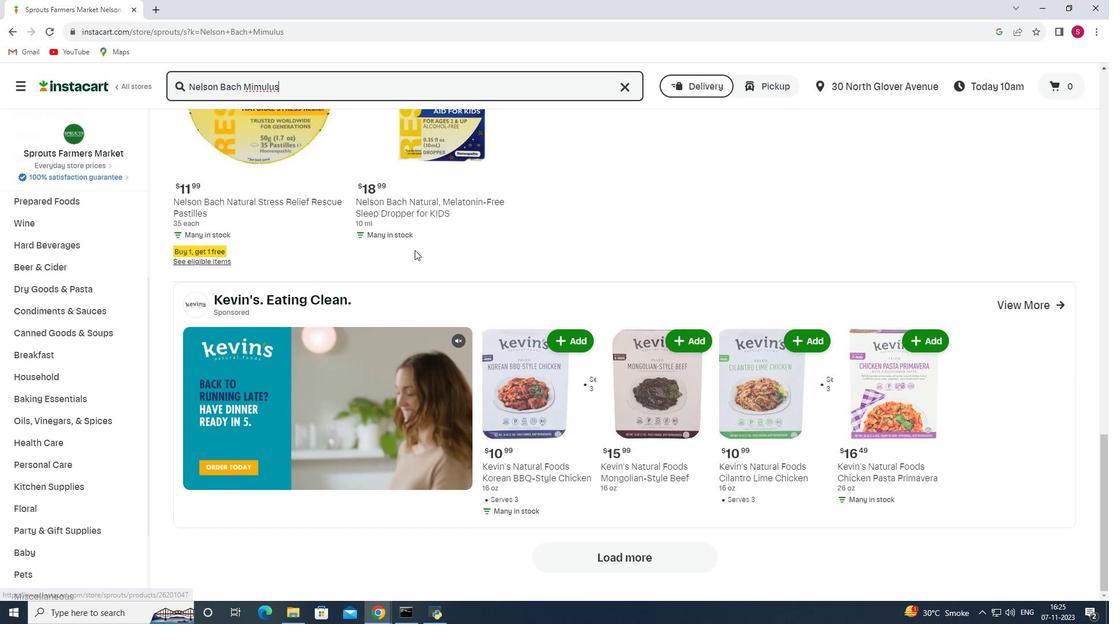 
Action: Mouse moved to (415, 254)
Screenshot: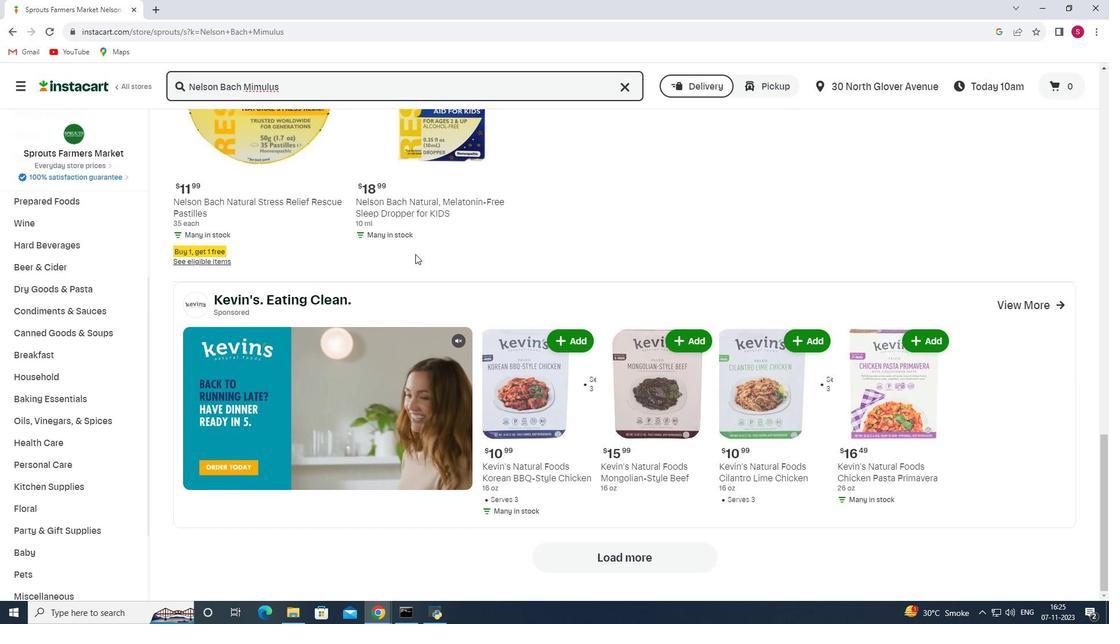 
